 Task: Find connections with filter location Chelsea with filter topic #startupquoteswith filter profile language Potuguese with filter current company Forbes Advisor with filter school Sikkim Manipal University, Gangtok with filter industry IT System Testing and Evaluation with filter service category Content Strategy with filter keywords title Farm Worker
Action: Mouse moved to (470, 68)
Screenshot: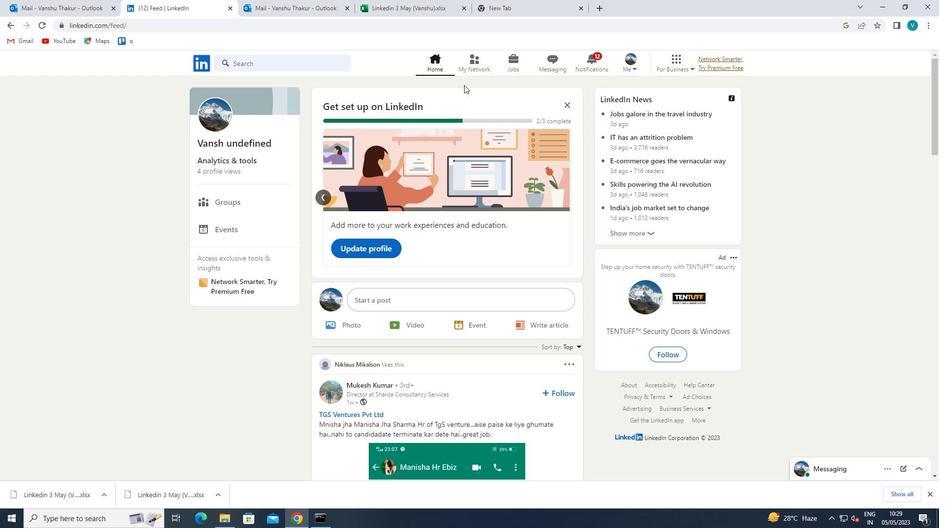 
Action: Mouse pressed left at (470, 68)
Screenshot: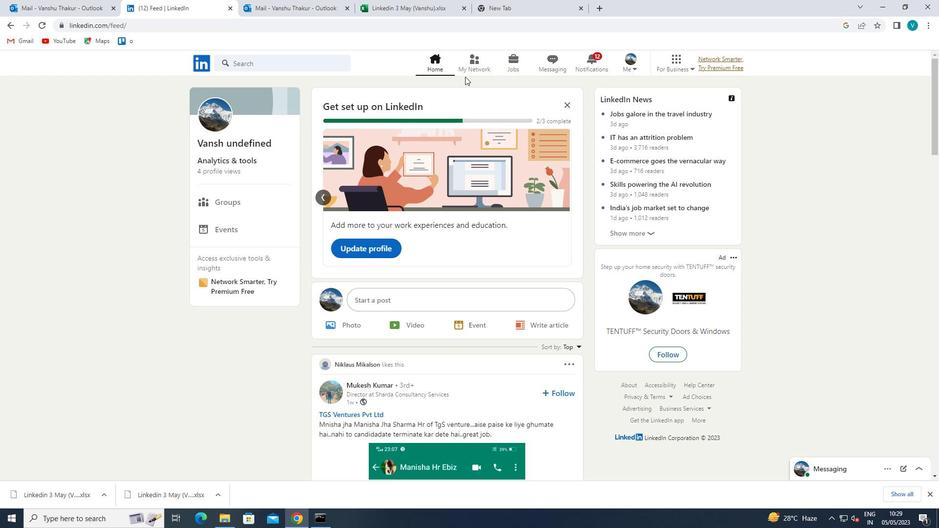 
Action: Mouse moved to (287, 117)
Screenshot: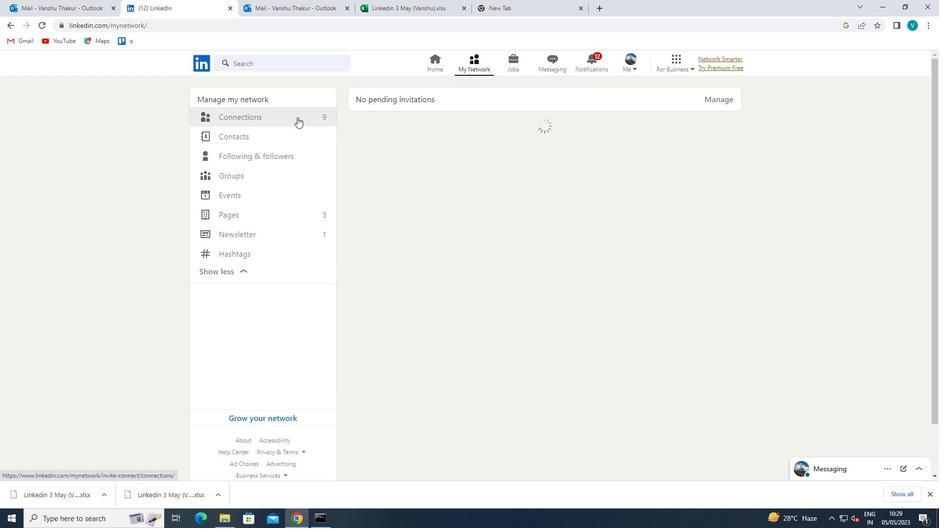
Action: Mouse pressed left at (287, 117)
Screenshot: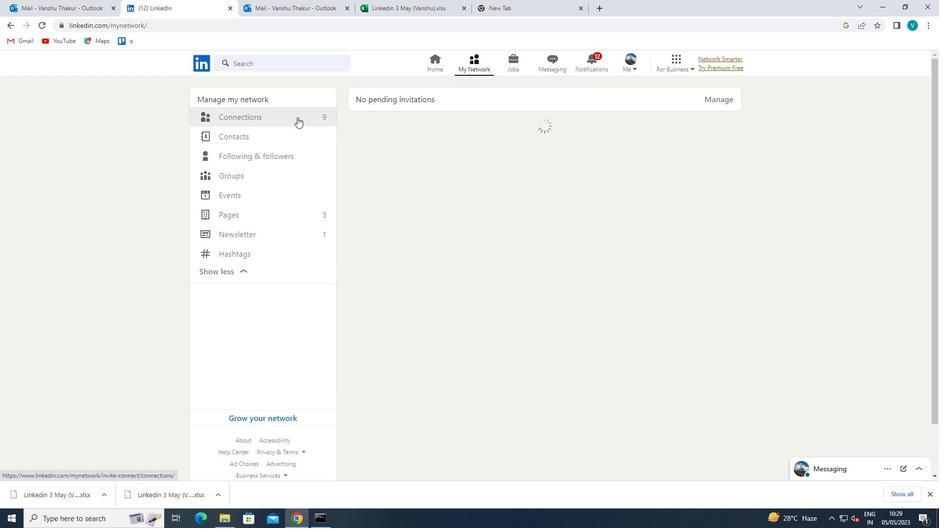 
Action: Mouse moved to (545, 116)
Screenshot: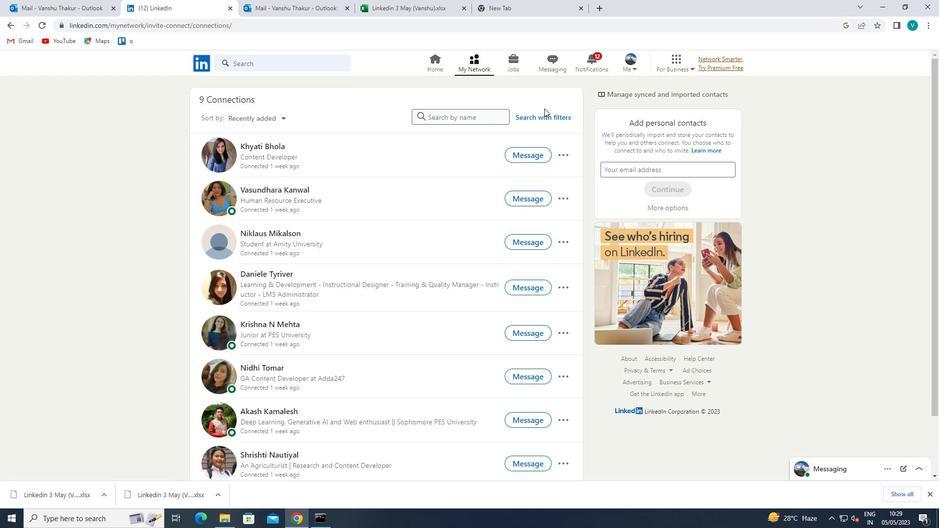 
Action: Mouse pressed left at (545, 116)
Screenshot: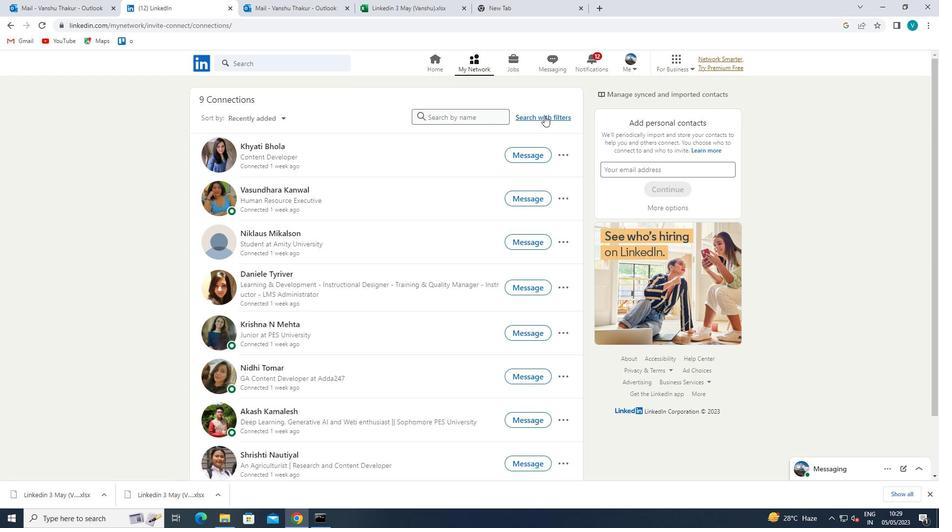 
Action: Mouse moved to (478, 89)
Screenshot: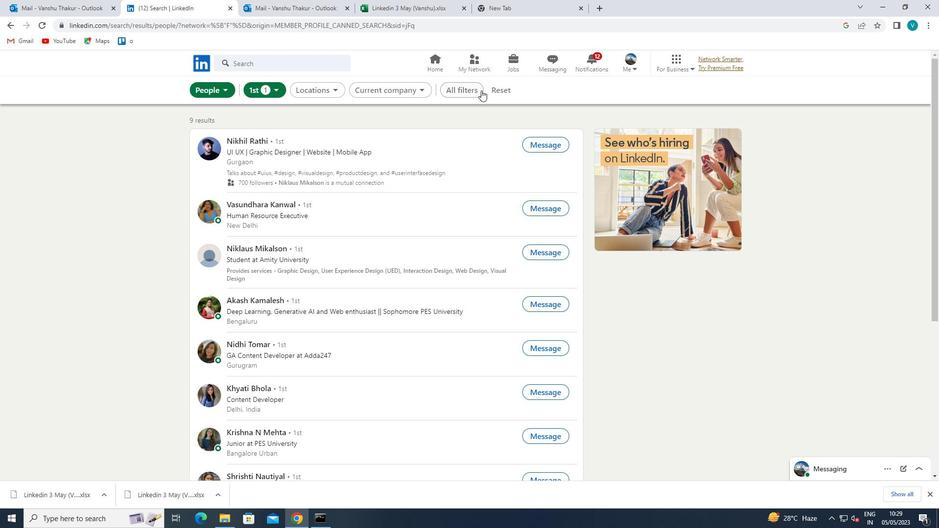 
Action: Mouse pressed left at (478, 89)
Screenshot: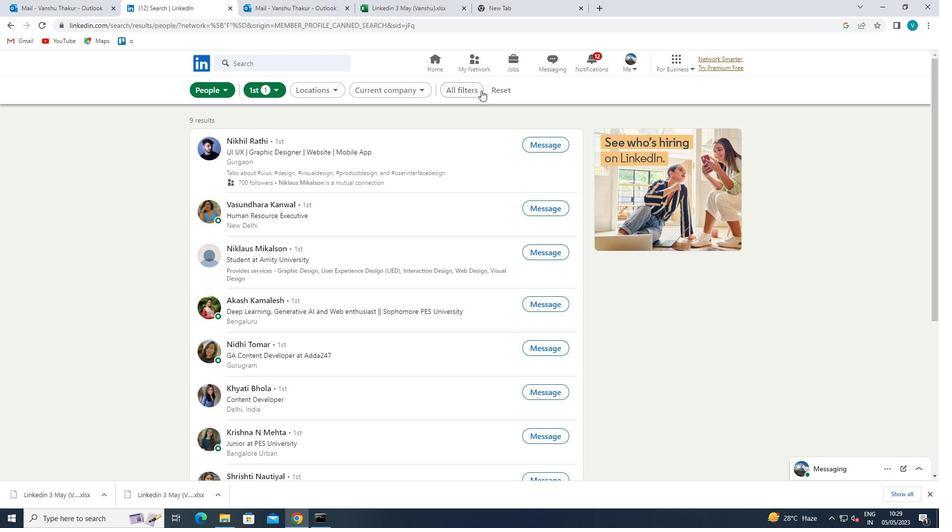 
Action: Mouse moved to (703, 171)
Screenshot: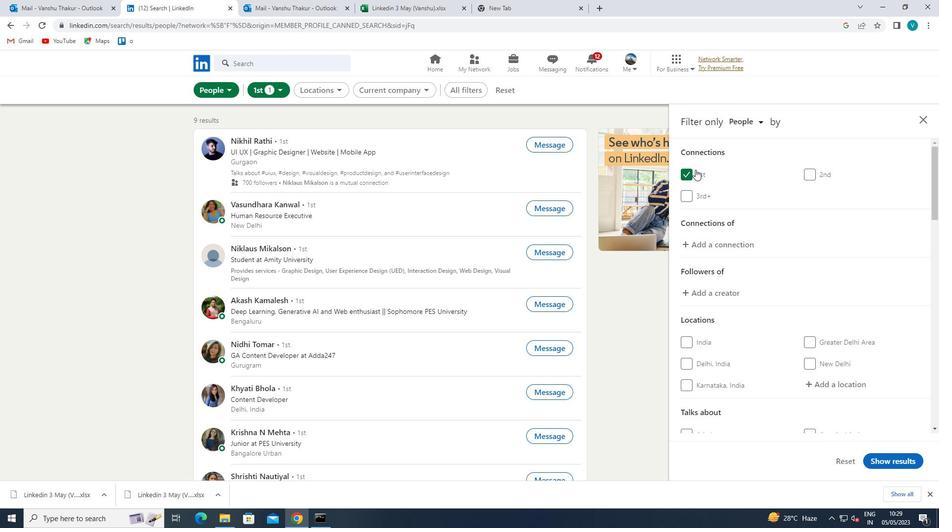 
Action: Mouse scrolled (703, 170) with delta (0, 0)
Screenshot: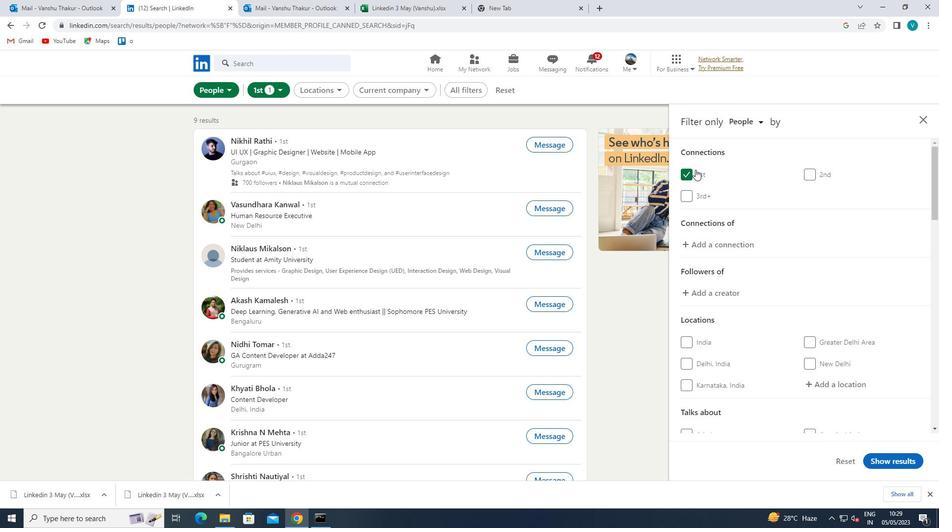 
Action: Mouse moved to (706, 172)
Screenshot: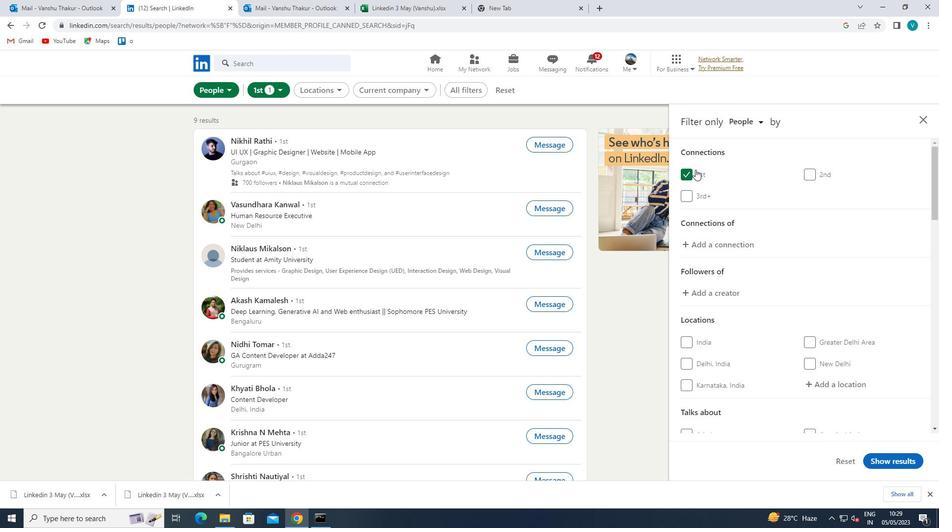 
Action: Mouse scrolled (706, 171) with delta (0, 0)
Screenshot: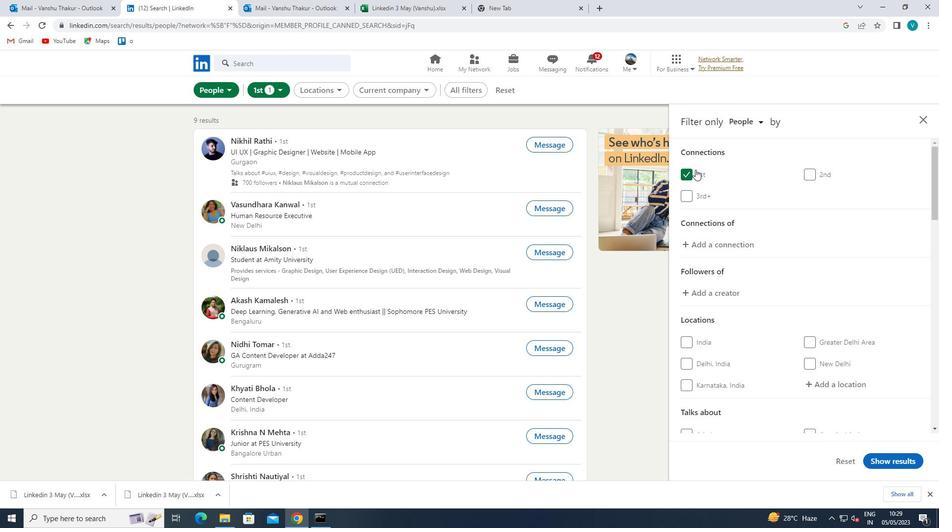 
Action: Mouse moved to (708, 173)
Screenshot: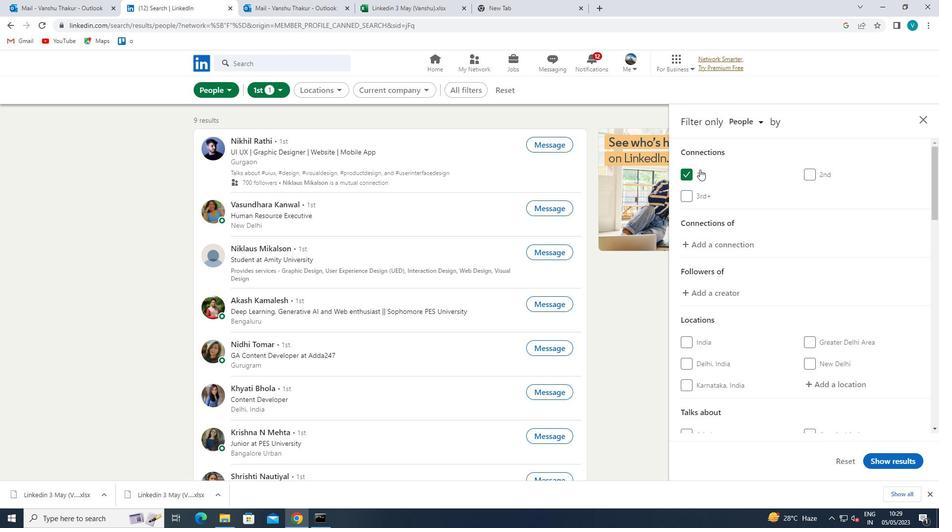 
Action: Mouse scrolled (708, 173) with delta (0, 0)
Screenshot: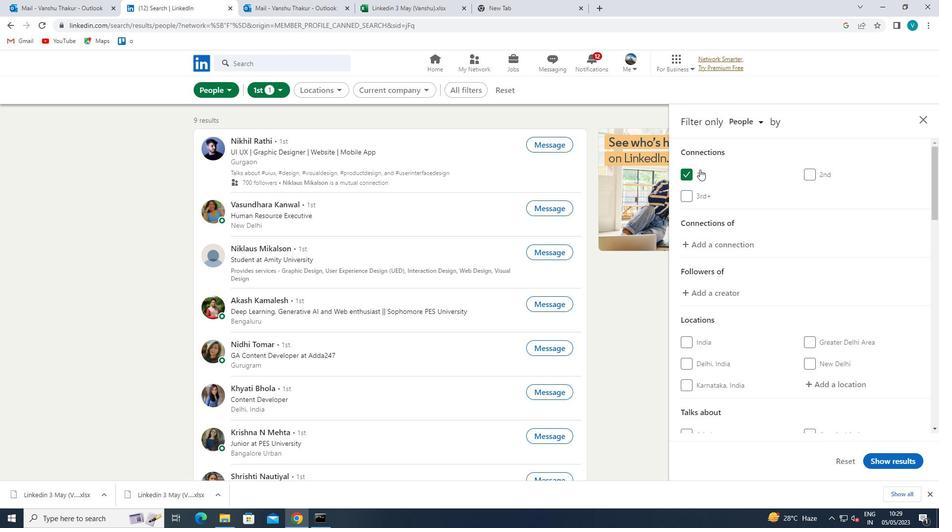 
Action: Mouse moved to (836, 241)
Screenshot: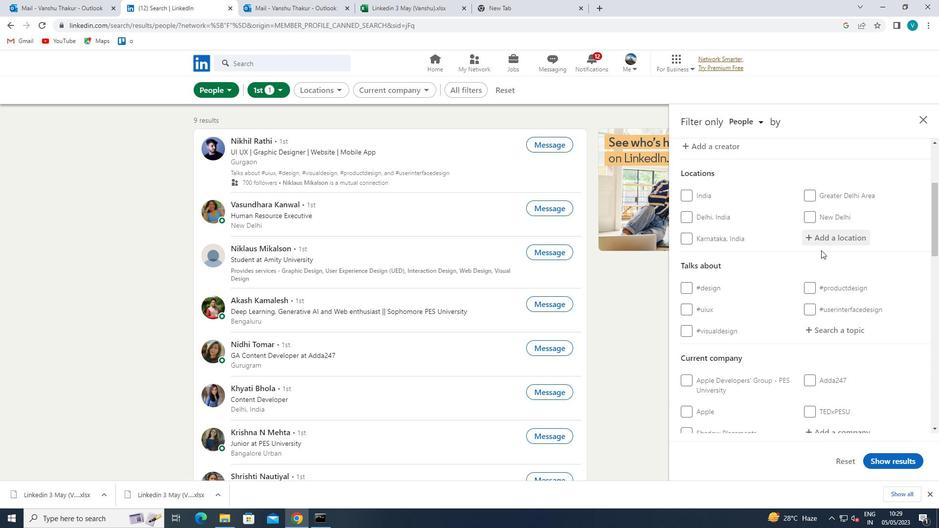 
Action: Mouse pressed left at (836, 241)
Screenshot: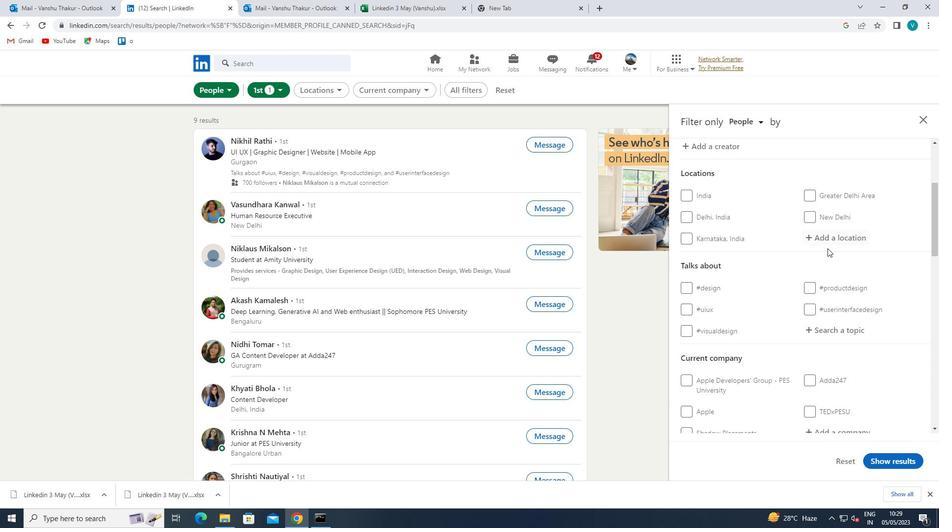 
Action: Mouse moved to (758, 192)
Screenshot: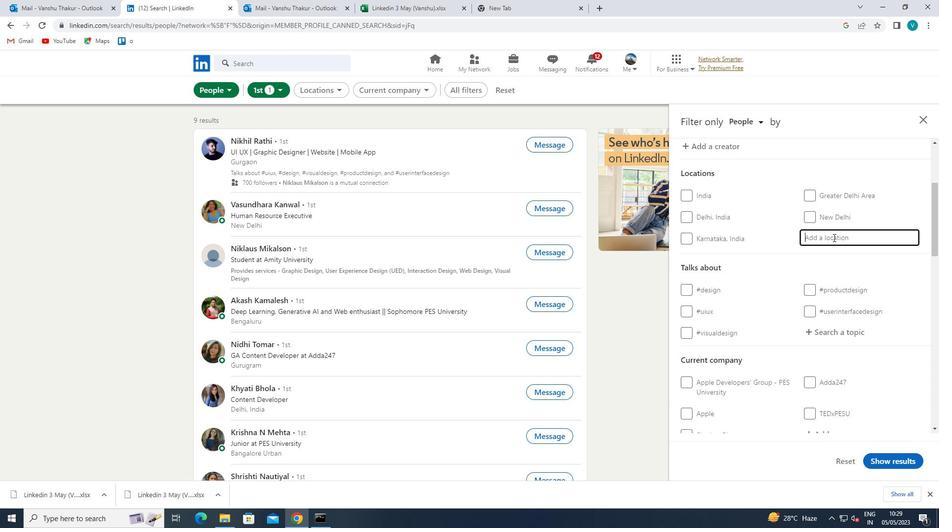 
Action: Key pressed <Key.shift>CHELSEA
Screenshot: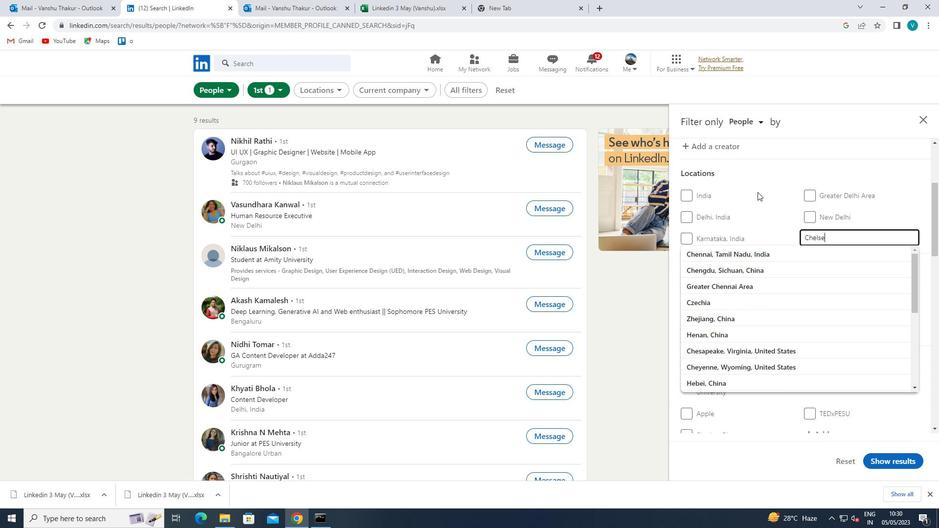 
Action: Mouse moved to (742, 249)
Screenshot: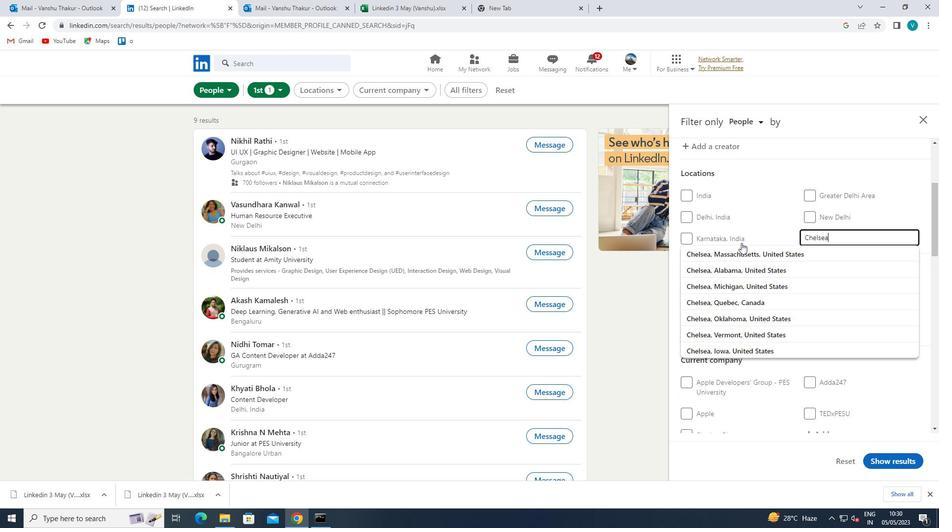 
Action: Mouse pressed left at (742, 249)
Screenshot: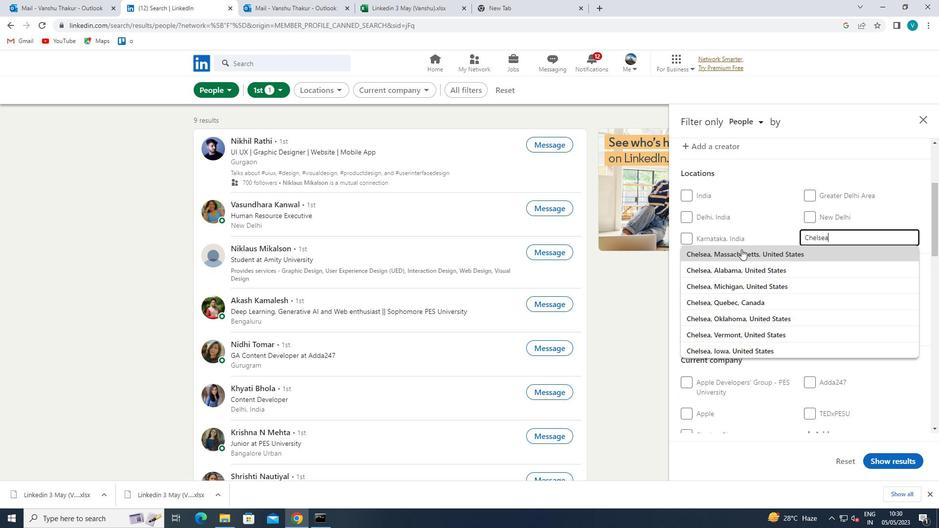 
Action: Mouse moved to (752, 241)
Screenshot: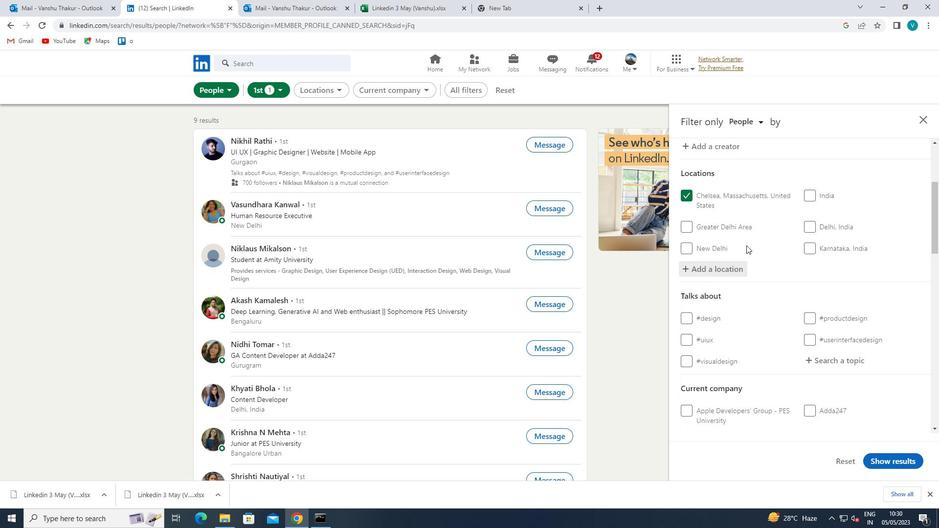 
Action: Mouse scrolled (752, 240) with delta (0, 0)
Screenshot: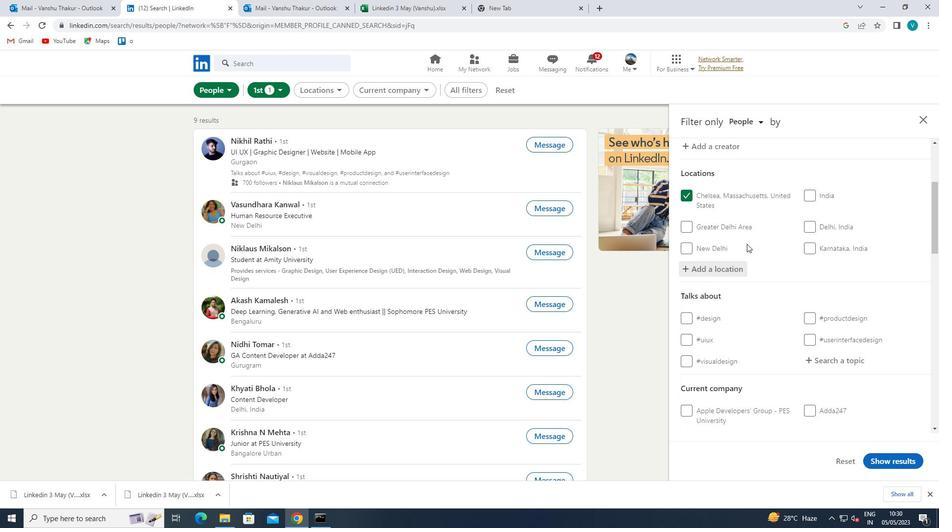 
Action: Mouse scrolled (752, 240) with delta (0, 0)
Screenshot: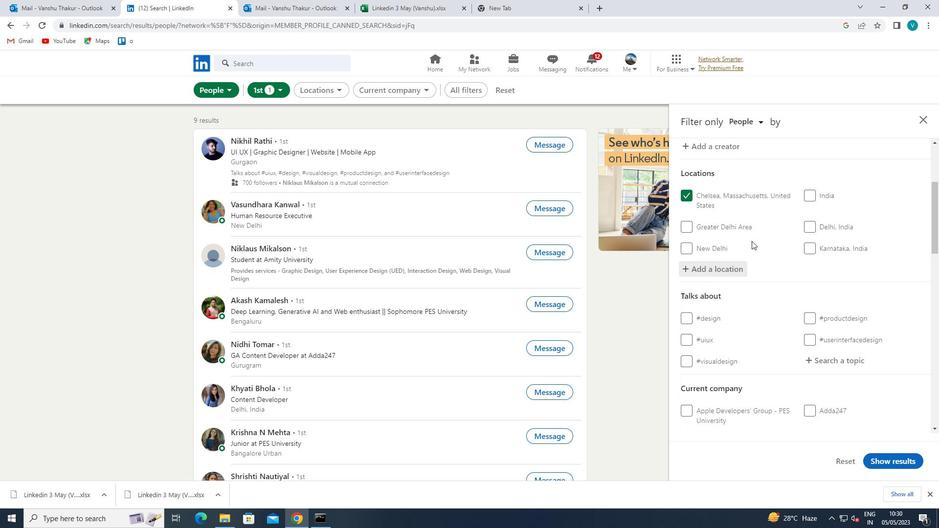 
Action: Mouse moved to (852, 264)
Screenshot: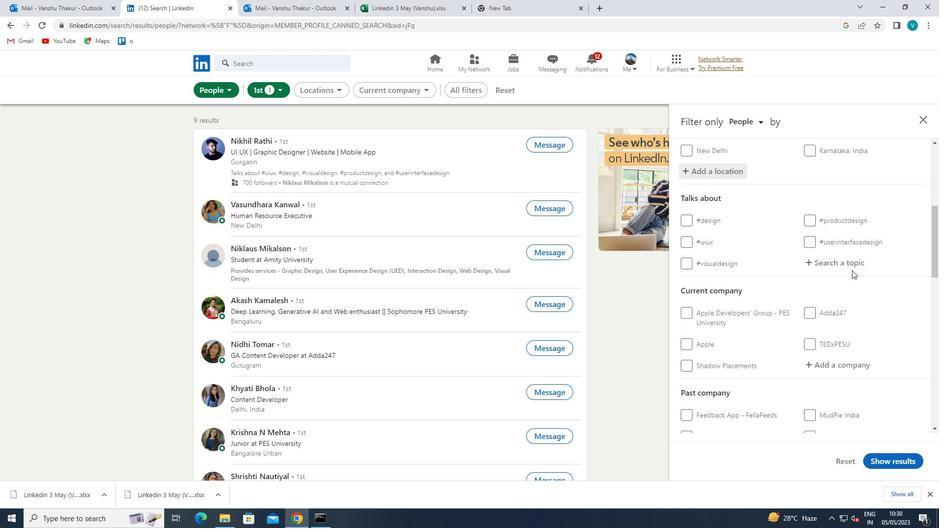 
Action: Mouse pressed left at (852, 264)
Screenshot: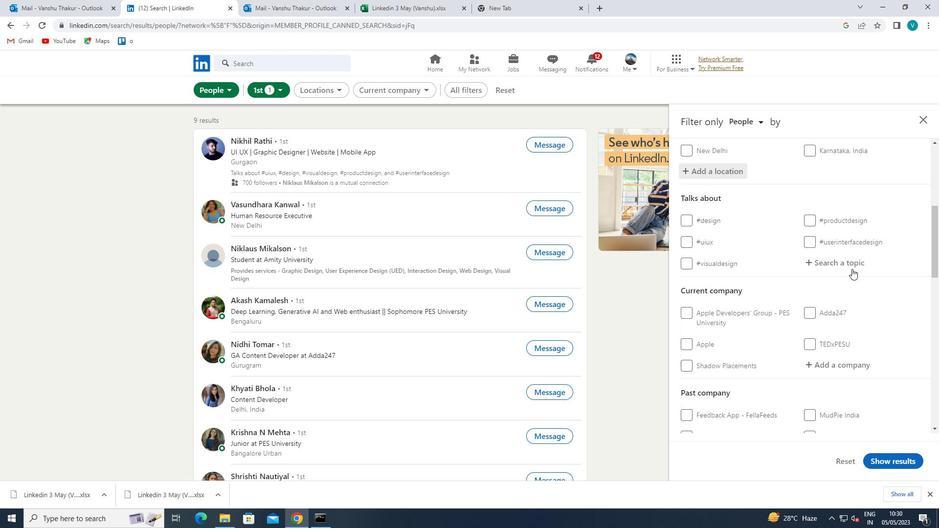 
Action: Key pressed STARTUPQUOTES
Screenshot: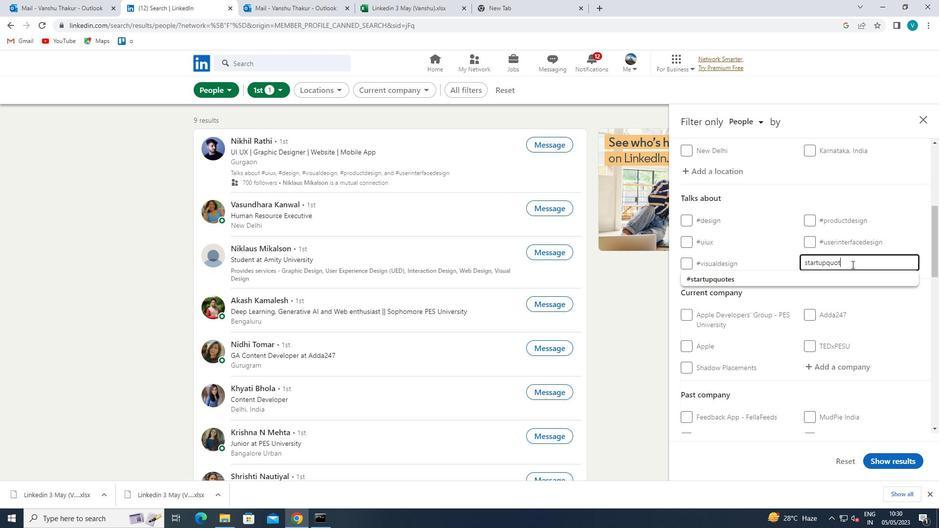 
Action: Mouse moved to (833, 276)
Screenshot: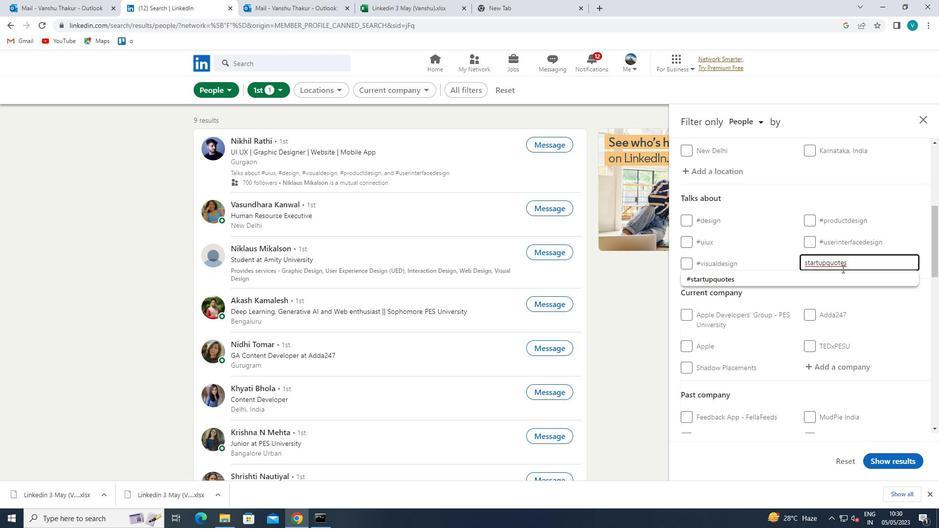 
Action: Mouse pressed left at (833, 276)
Screenshot: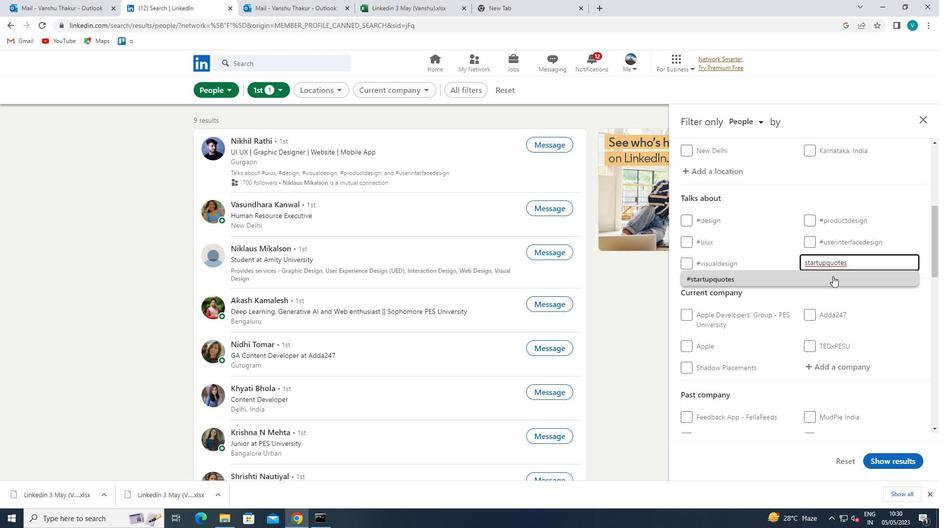 
Action: Mouse scrolled (833, 276) with delta (0, 0)
Screenshot: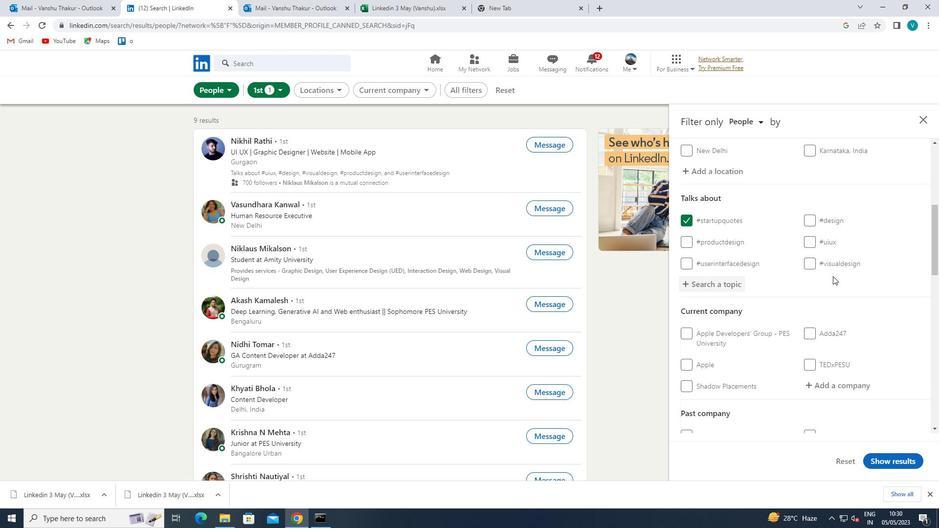 
Action: Mouse scrolled (833, 276) with delta (0, 0)
Screenshot: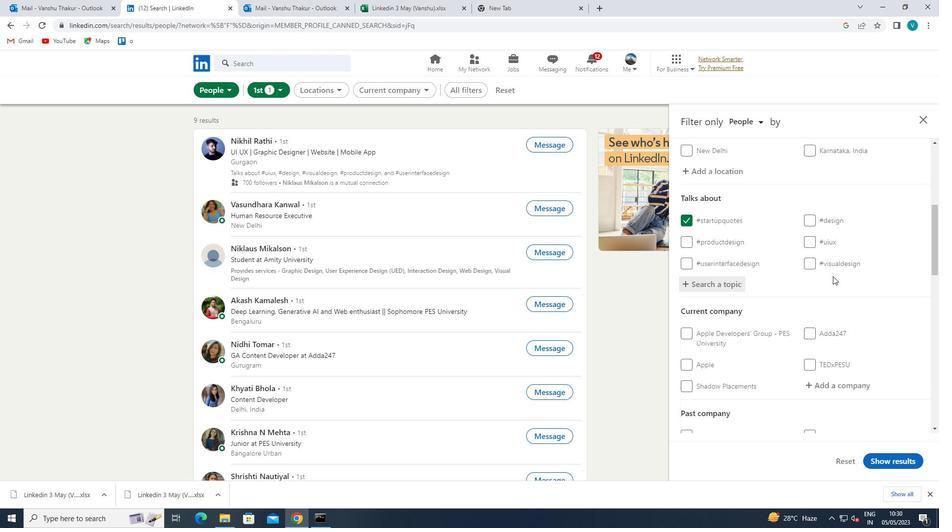 
Action: Mouse moved to (825, 282)
Screenshot: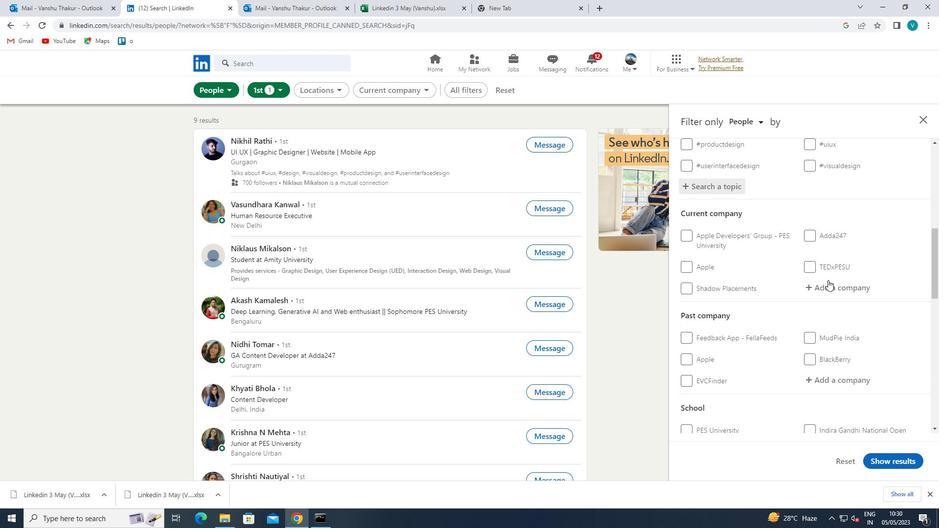 
Action: Mouse pressed left at (825, 282)
Screenshot: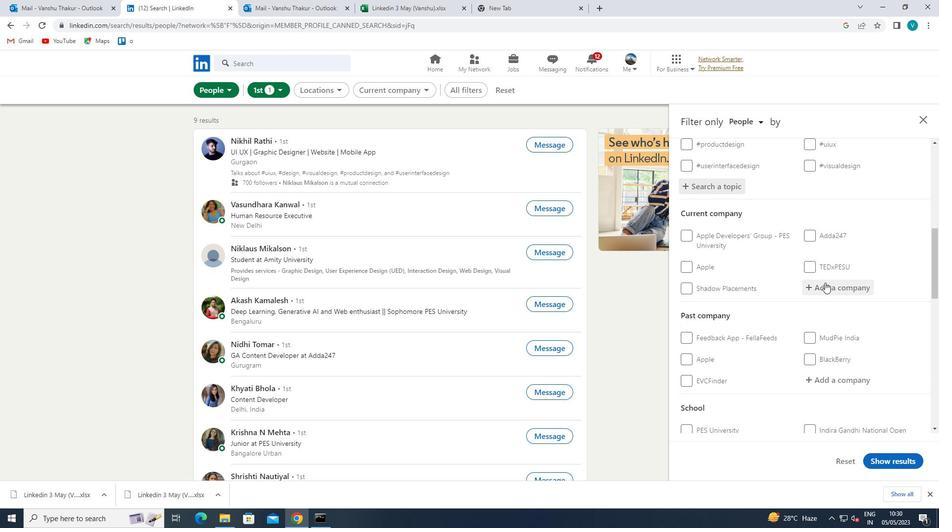 
Action: Mouse moved to (814, 290)
Screenshot: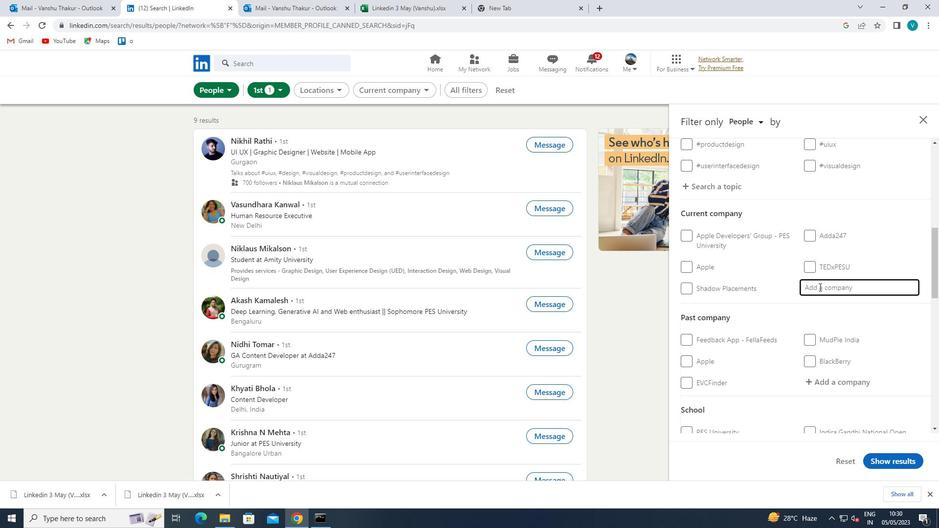 
Action: Key pressed <Key.shift>FORBES
Screenshot: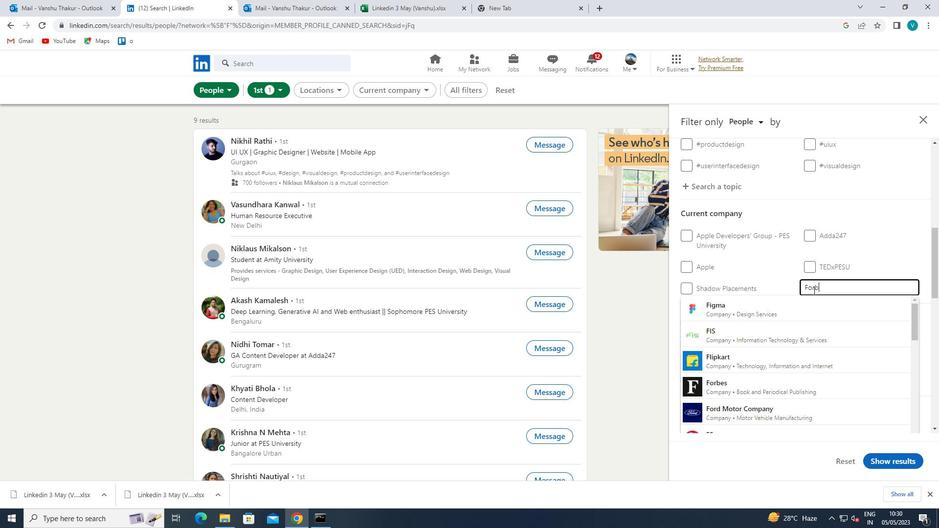 
Action: Mouse moved to (784, 357)
Screenshot: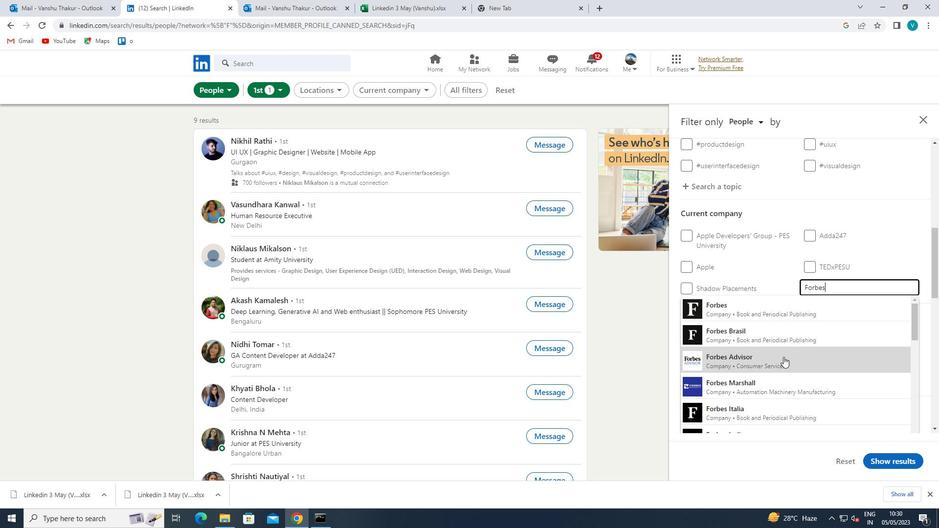 
Action: Mouse pressed left at (784, 357)
Screenshot: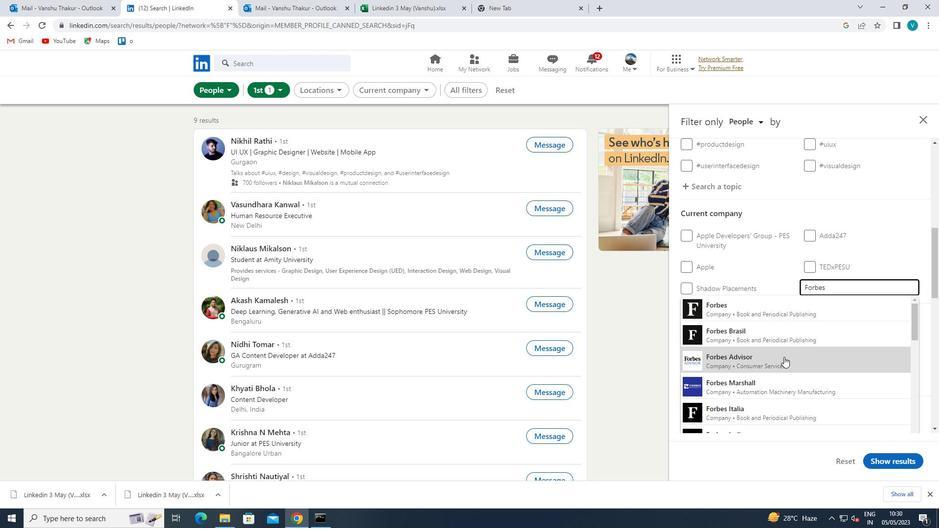 
Action: Mouse scrolled (784, 356) with delta (0, 0)
Screenshot: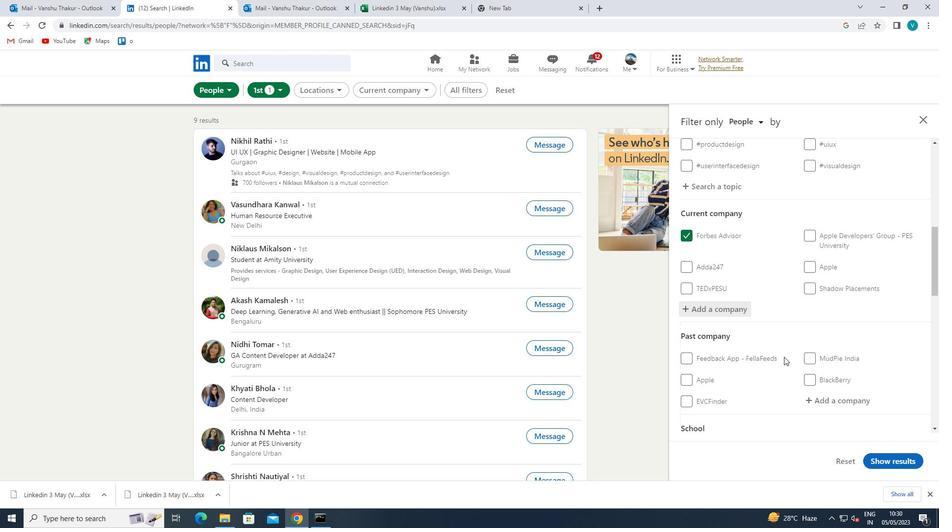 
Action: Mouse moved to (784, 357)
Screenshot: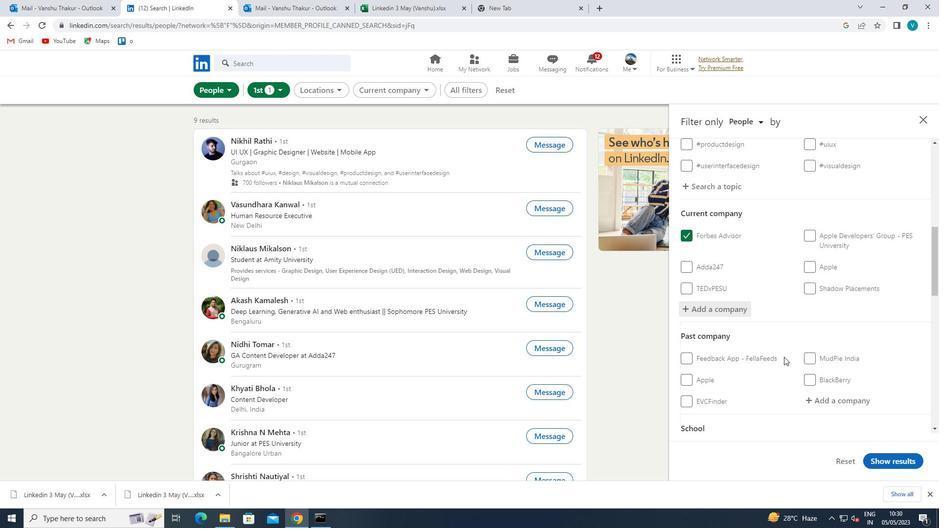 
Action: Mouse scrolled (784, 356) with delta (0, 0)
Screenshot: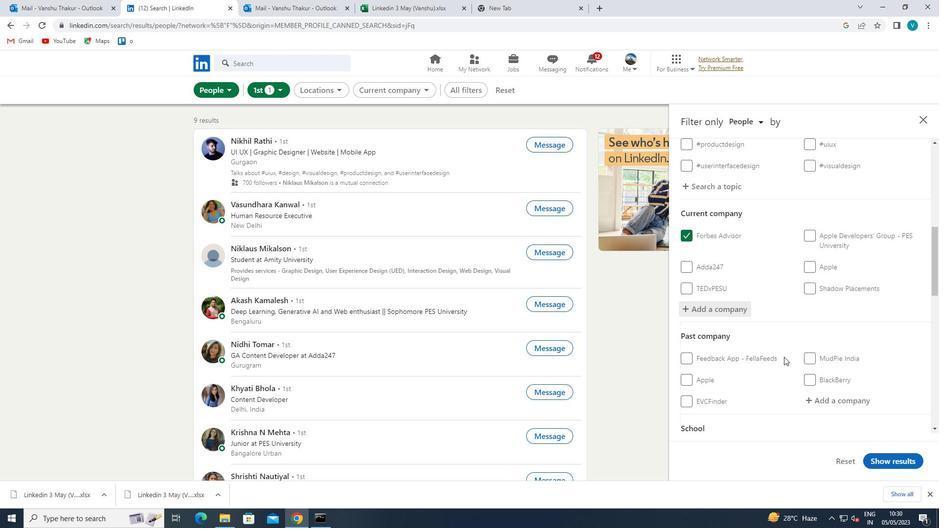 
Action: Mouse scrolled (784, 356) with delta (0, 0)
Screenshot: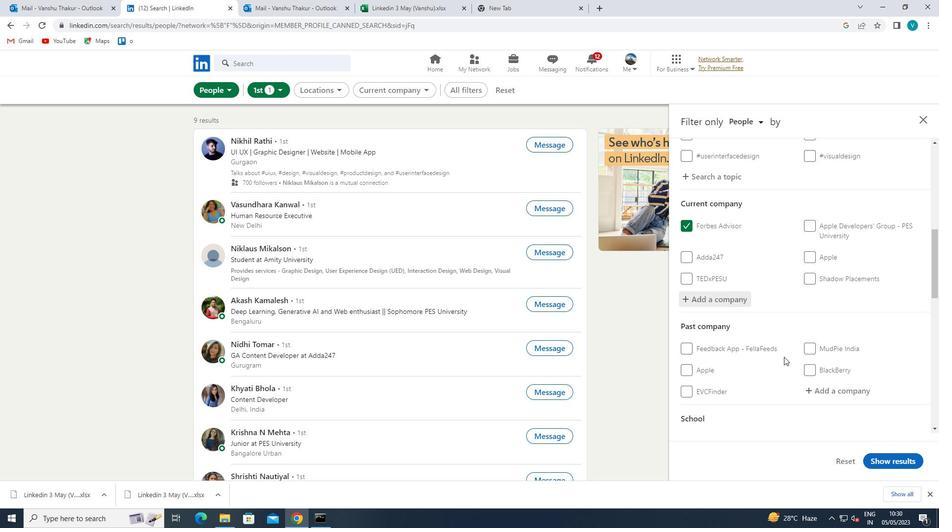 
Action: Mouse scrolled (784, 356) with delta (0, 0)
Screenshot: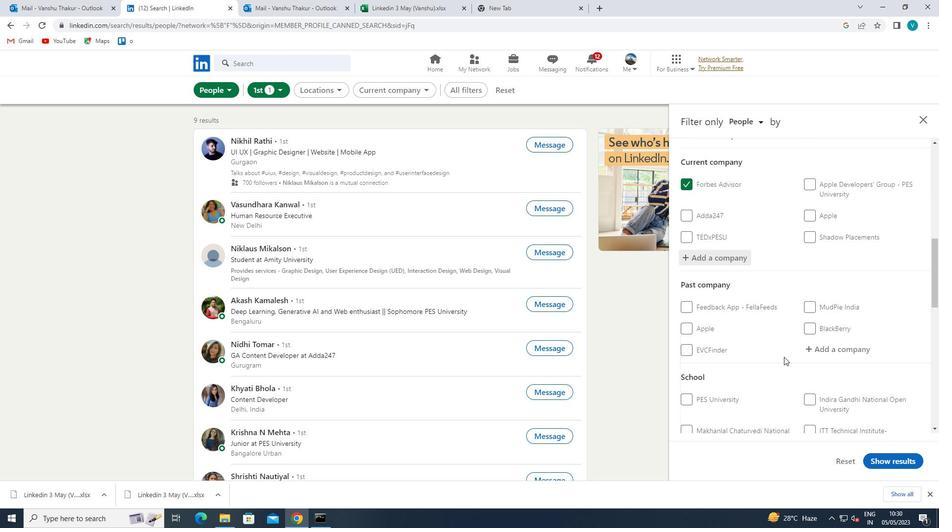 
Action: Mouse moved to (823, 330)
Screenshot: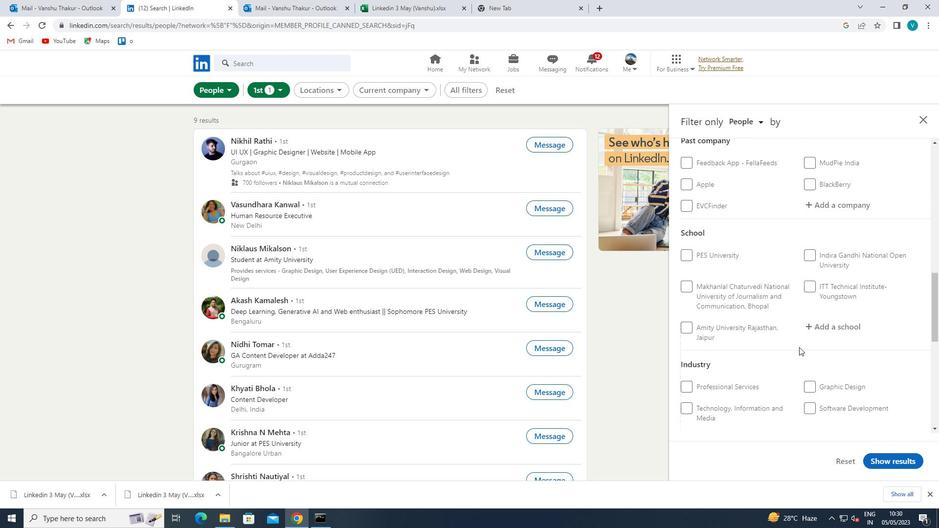 
Action: Mouse pressed left at (823, 330)
Screenshot: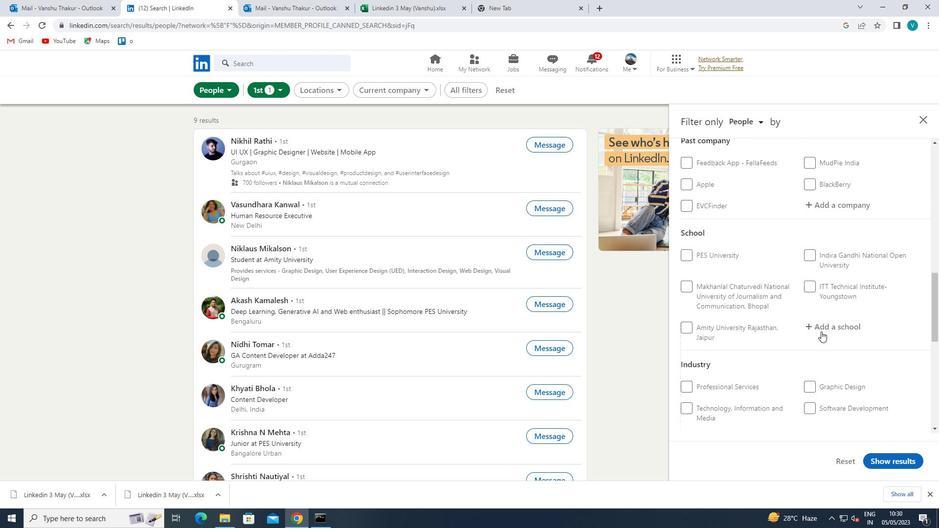 
Action: Mouse moved to (817, 334)
Screenshot: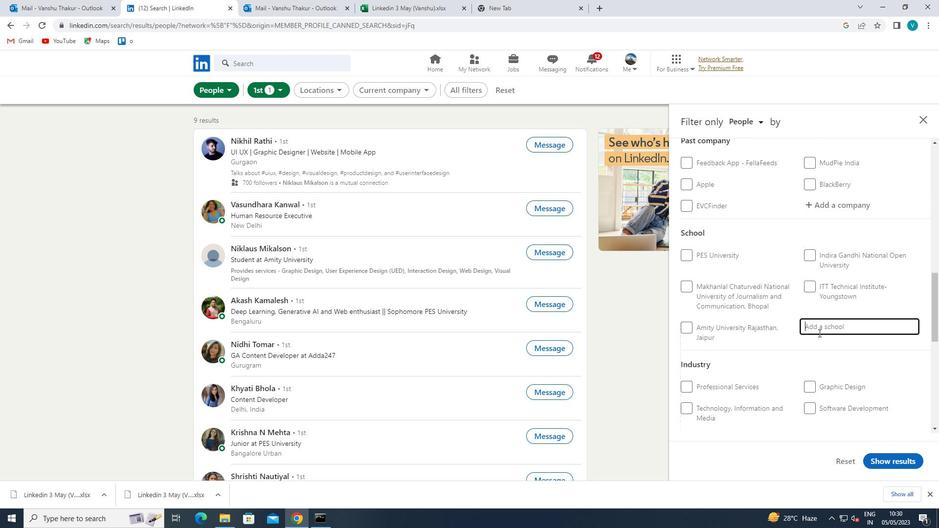 
Action: Key pressed <Key.shift>SIKKIM<Key.space><Key.shift>MANIPAL
Screenshot: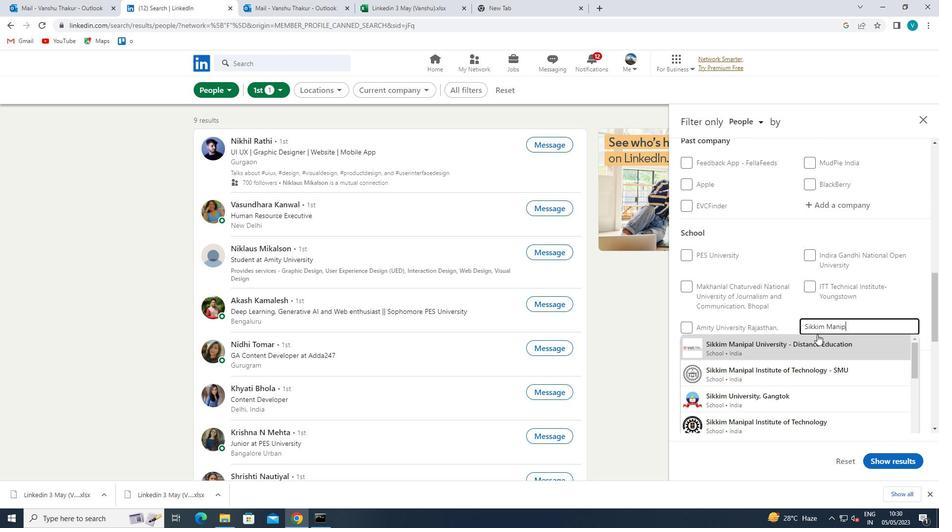 
Action: Mouse moved to (804, 319)
Screenshot: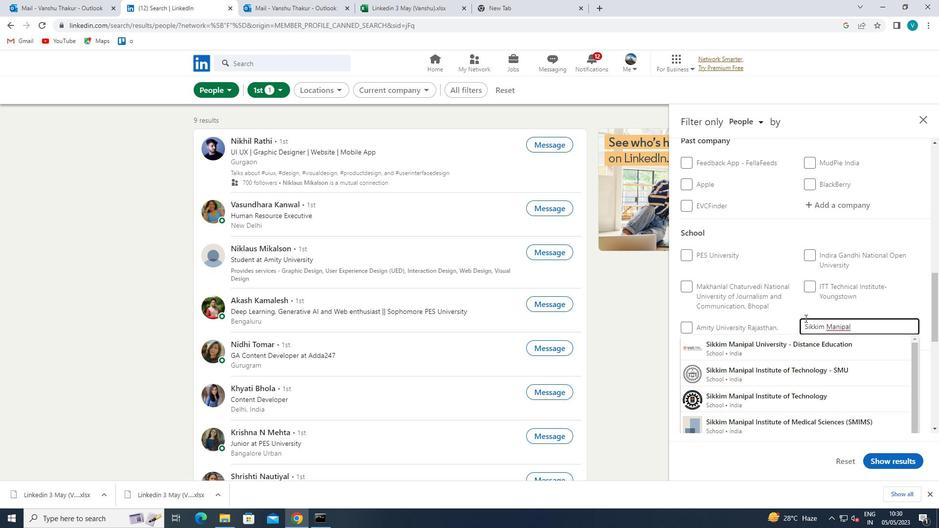 
Action: Key pressed <Key.space><Key.shift>UNIVERSITY,<Key.space><Key.shift>GANGTOK
Screenshot: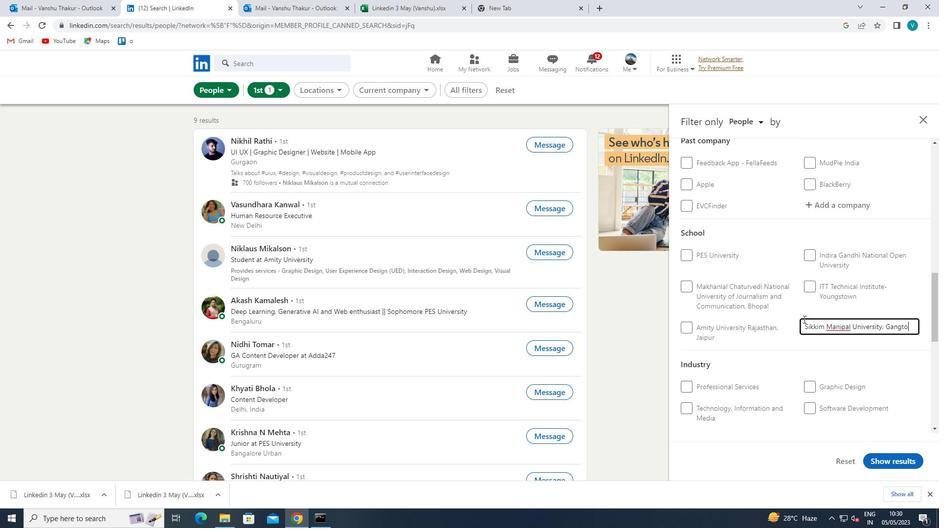 
Action: Mouse moved to (792, 334)
Screenshot: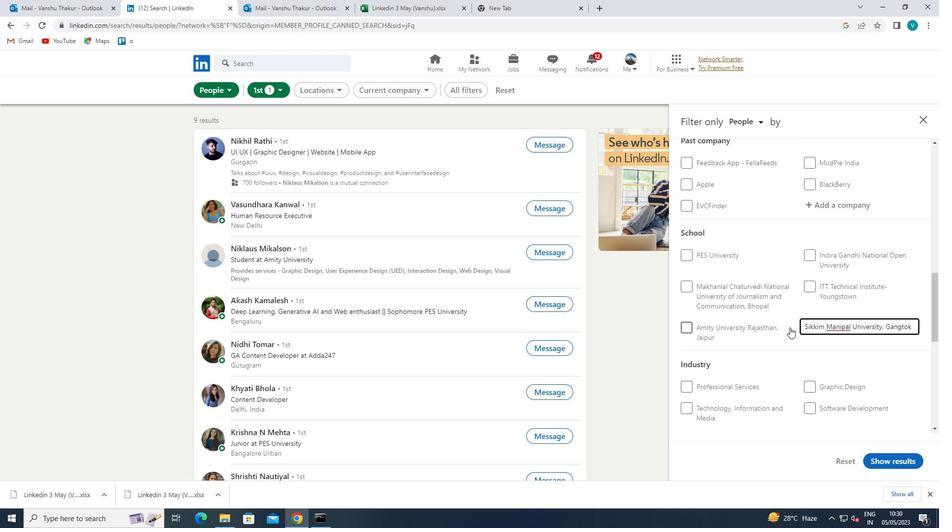 
Action: Mouse scrolled (792, 333) with delta (0, 0)
Screenshot: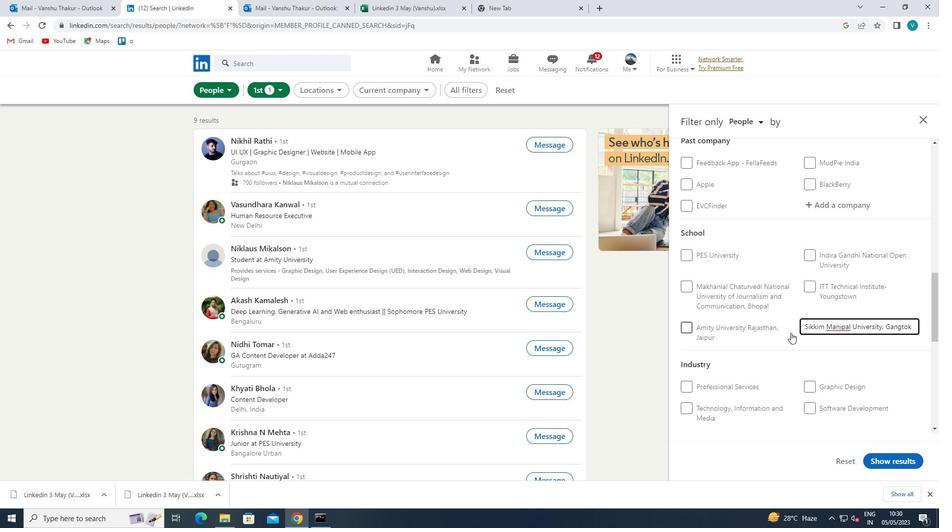 
Action: Mouse scrolled (792, 333) with delta (0, 0)
Screenshot: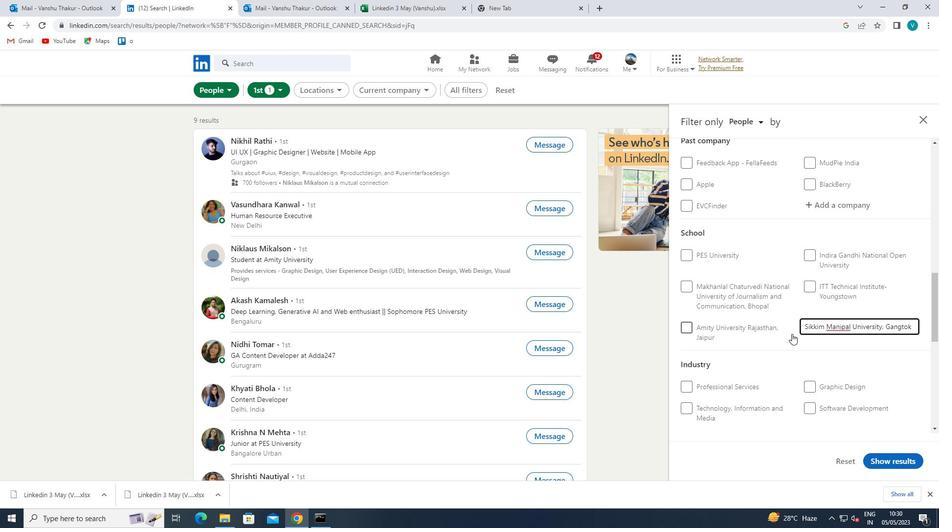 
Action: Mouse moved to (824, 266)
Screenshot: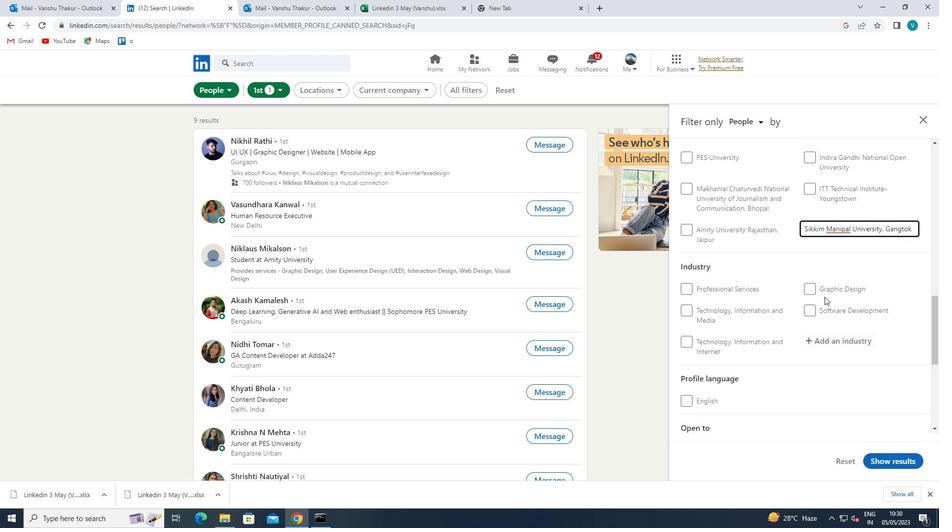 
Action: Mouse pressed left at (824, 266)
Screenshot: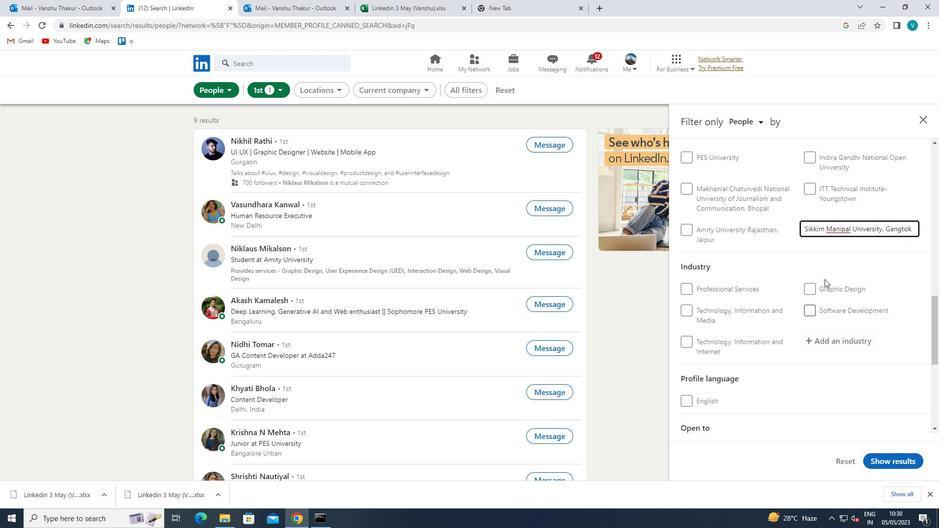 
Action: Mouse moved to (828, 336)
Screenshot: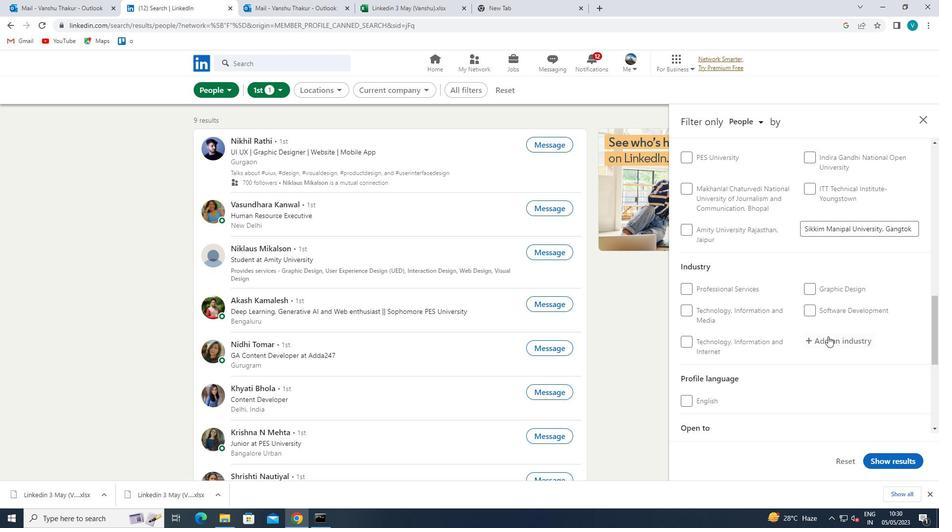 
Action: Mouse pressed left at (828, 336)
Screenshot: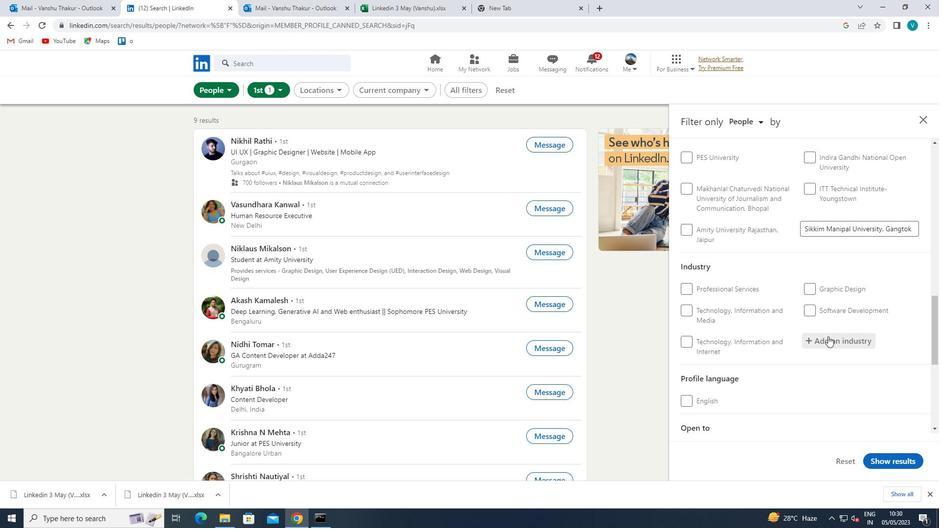 
Action: Mouse moved to (829, 337)
Screenshot: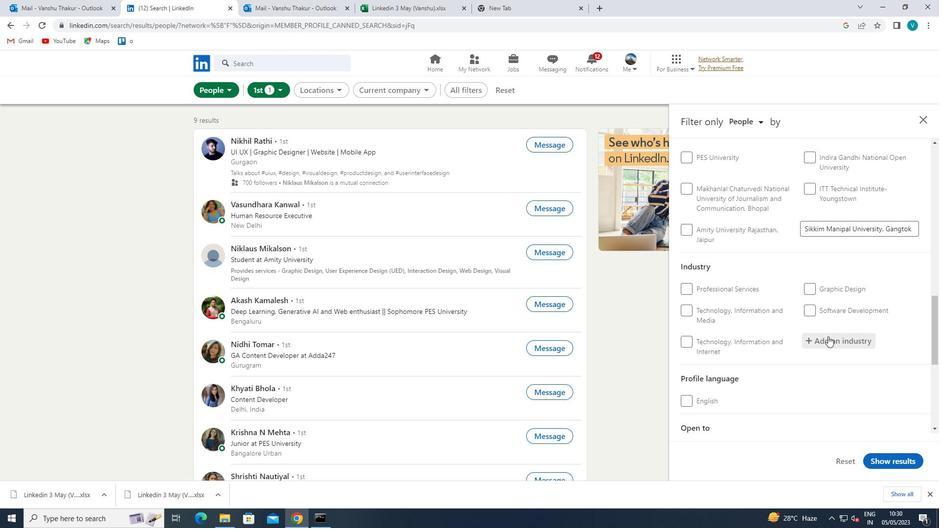 
Action: Key pressed <Key.shift>IT<Key.space><Key.shift><Key.shift><Key.shift><Key.shift><Key.shift><Key.shift><Key.shift><Key.shift><Key.shift><Key.shift><Key.shift><Key.shift><Key.shift><Key.shift><Key.shift><Key.shift>SYSTEM
Screenshot: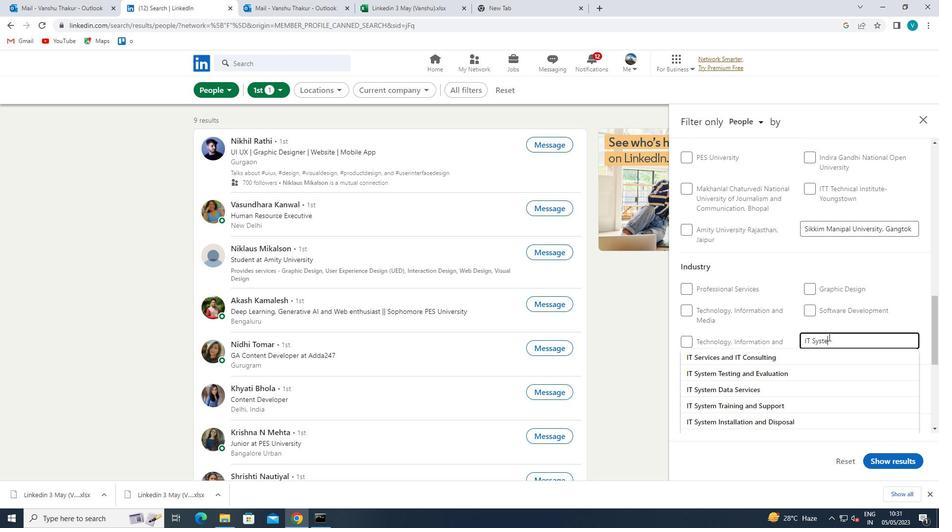 
Action: Mouse moved to (802, 361)
Screenshot: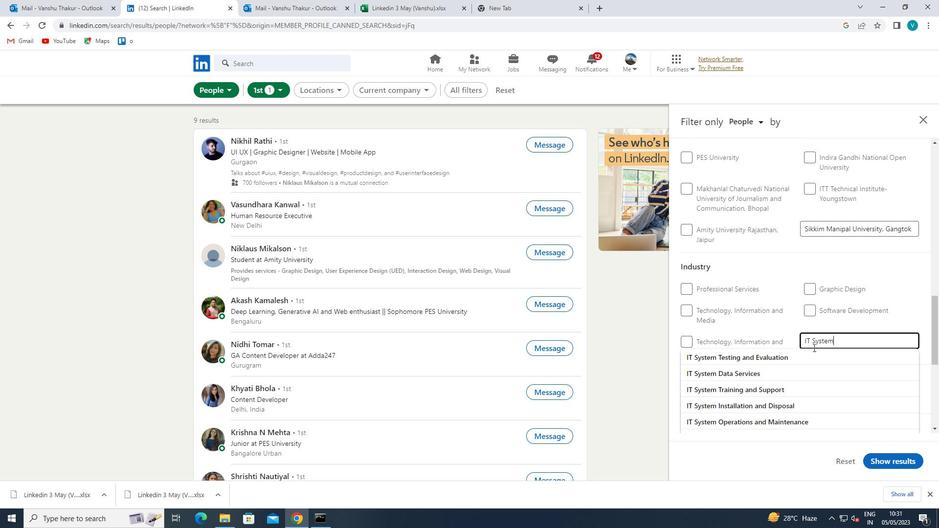 
Action: Mouse pressed left at (802, 361)
Screenshot: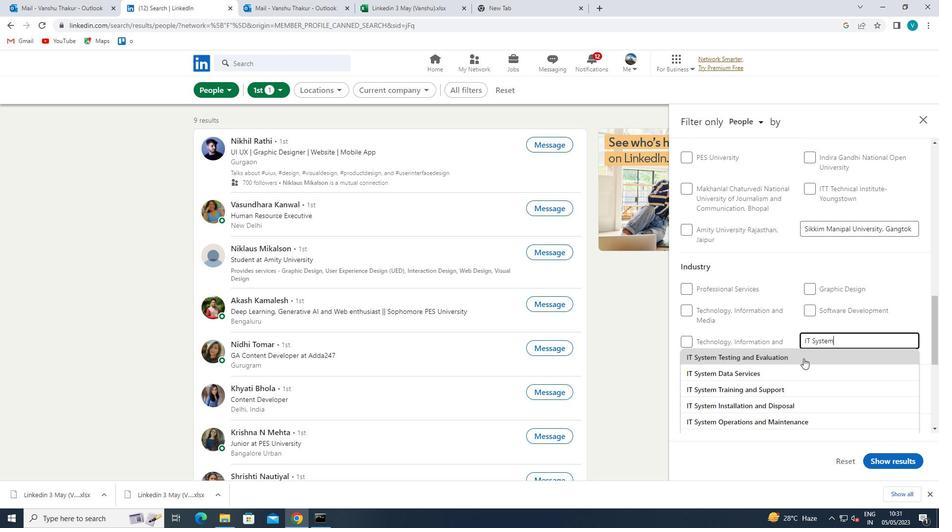 
Action: Mouse moved to (809, 358)
Screenshot: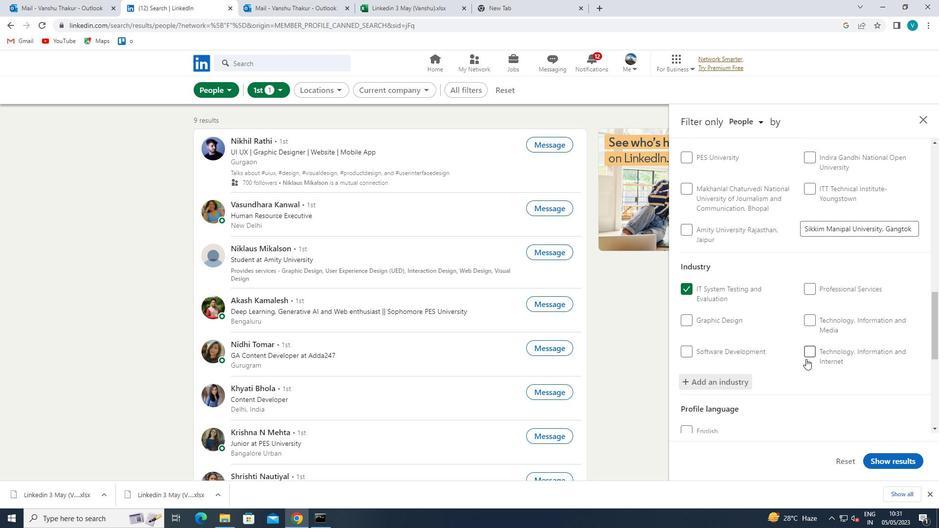 
Action: Mouse scrolled (809, 357) with delta (0, 0)
Screenshot: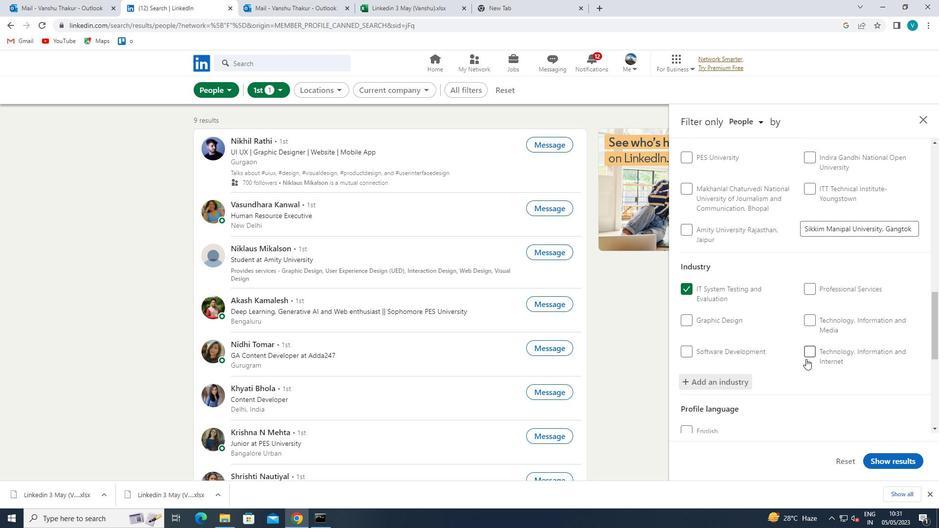 
Action: Mouse moved to (810, 357)
Screenshot: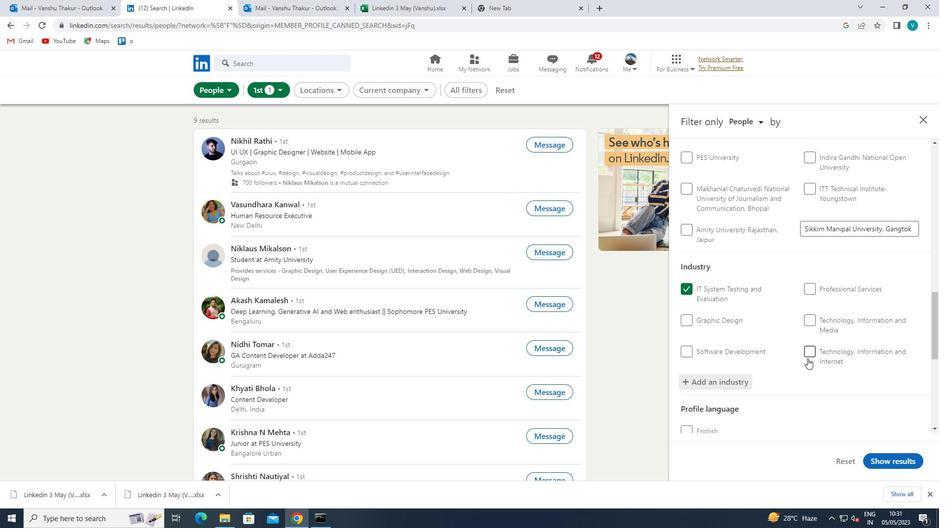 
Action: Mouse scrolled (810, 356) with delta (0, 0)
Screenshot: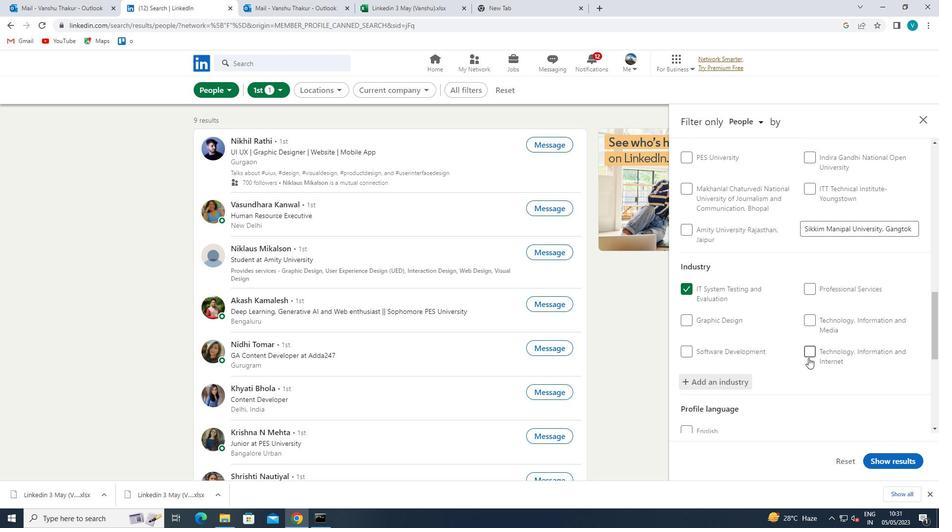 
Action: Mouse scrolled (810, 356) with delta (0, 0)
Screenshot: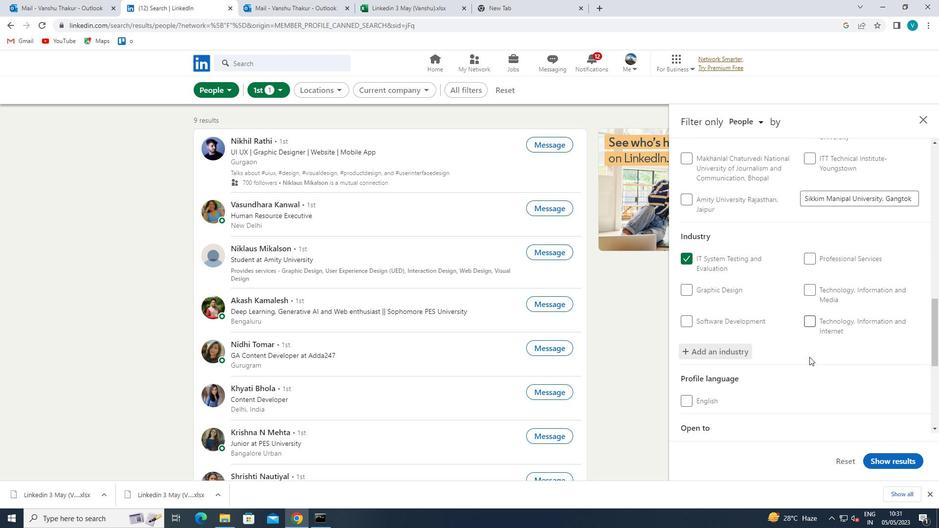 
Action: Mouse moved to (808, 359)
Screenshot: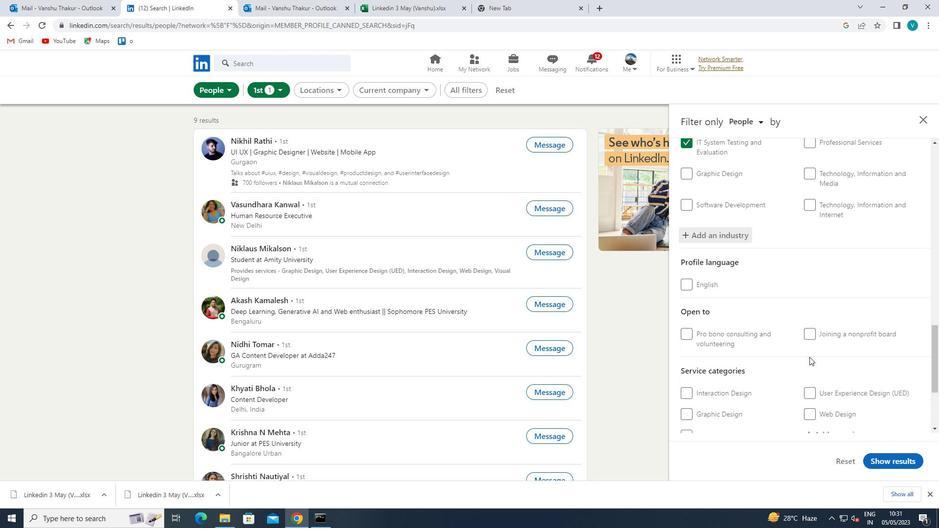
Action: Mouse scrolled (808, 358) with delta (0, 0)
Screenshot: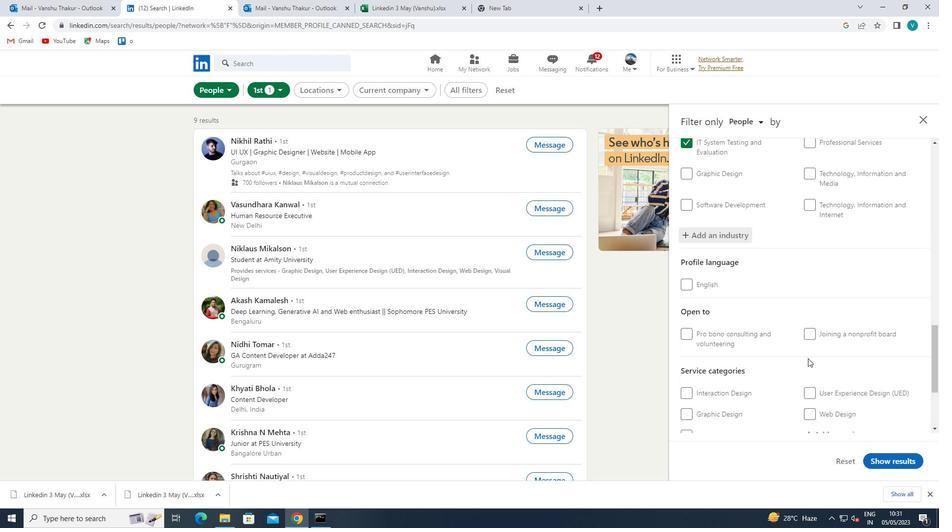 
Action: Mouse scrolled (808, 358) with delta (0, 0)
Screenshot: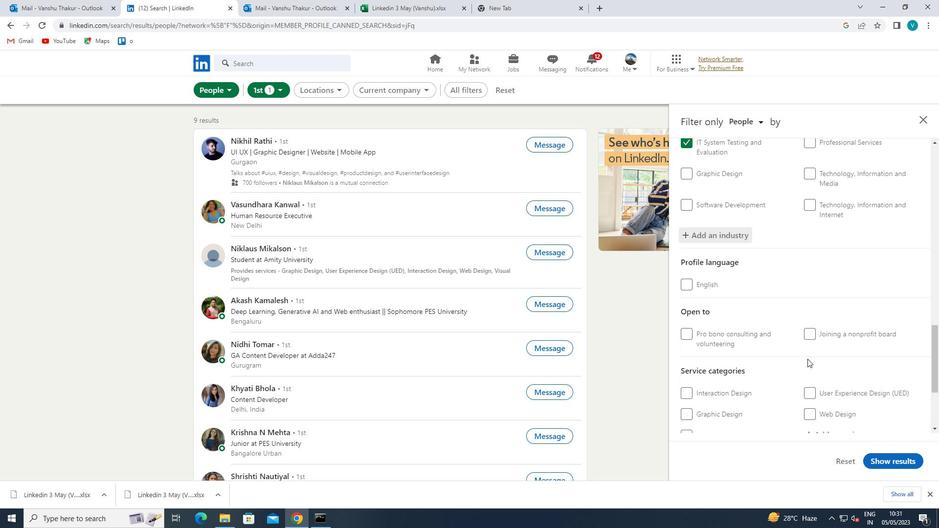
Action: Mouse moved to (838, 339)
Screenshot: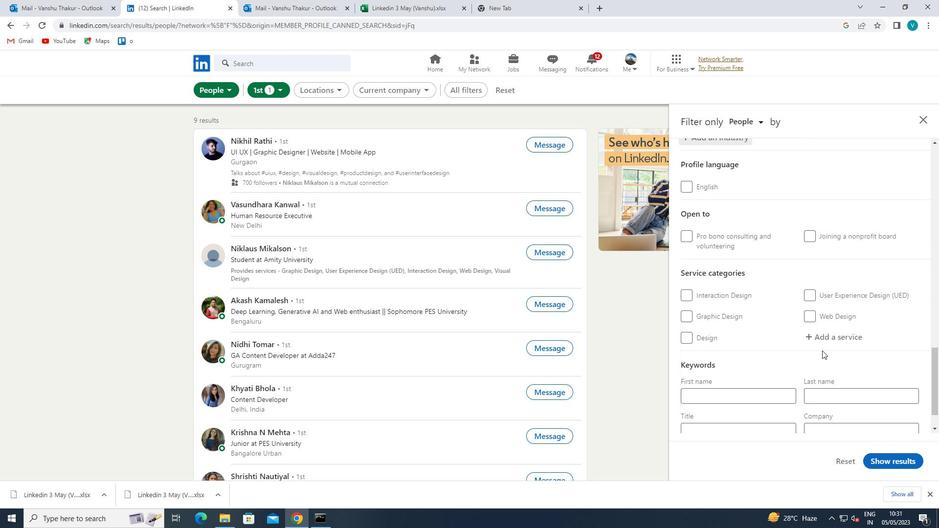 
Action: Mouse pressed left at (838, 339)
Screenshot: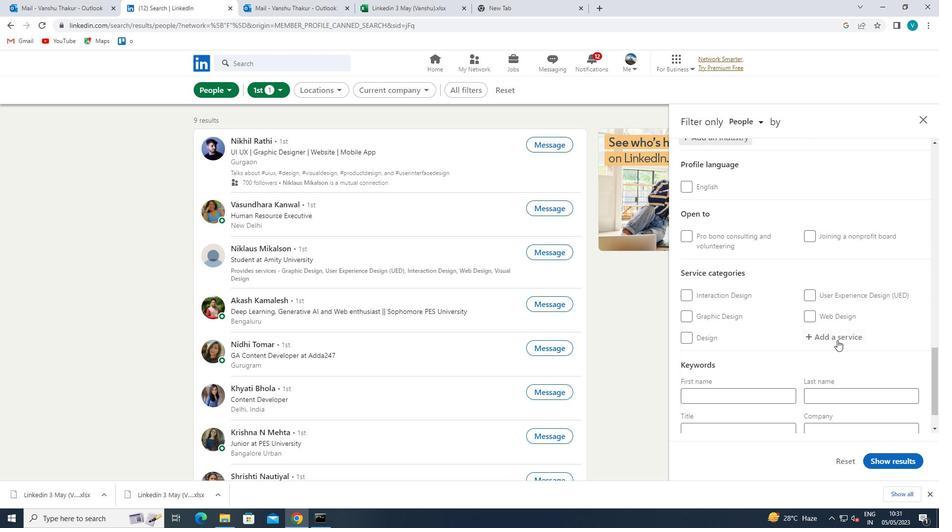 
Action: Mouse moved to (836, 340)
Screenshot: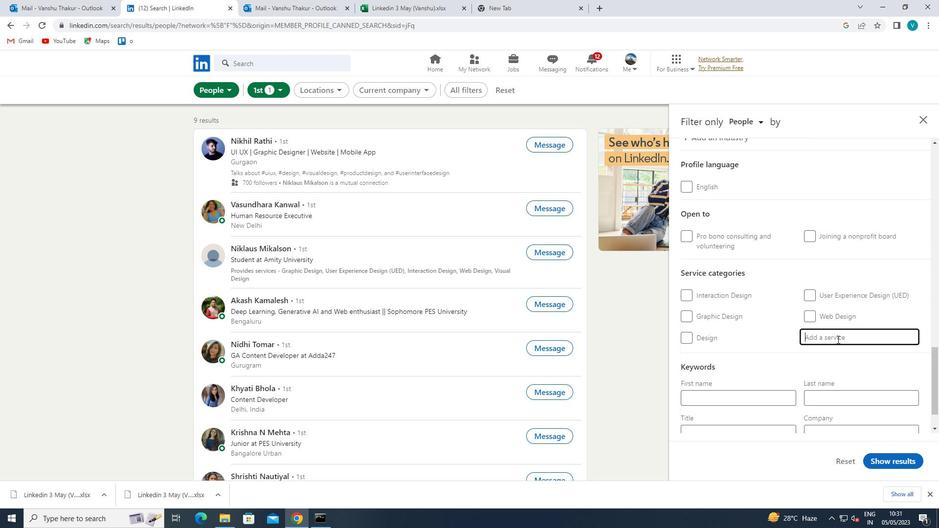 
Action: Key pressed <Key.shift>CONTENT
Screenshot: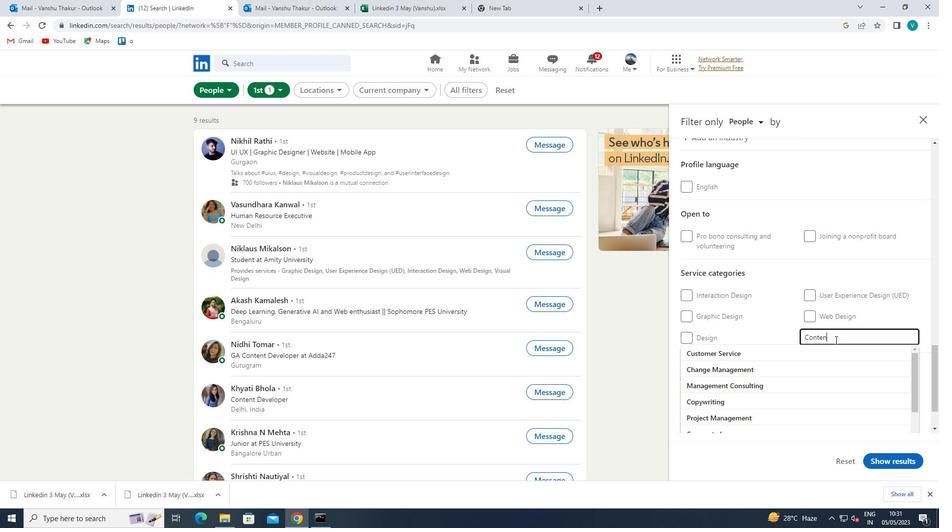 
Action: Mouse moved to (816, 352)
Screenshot: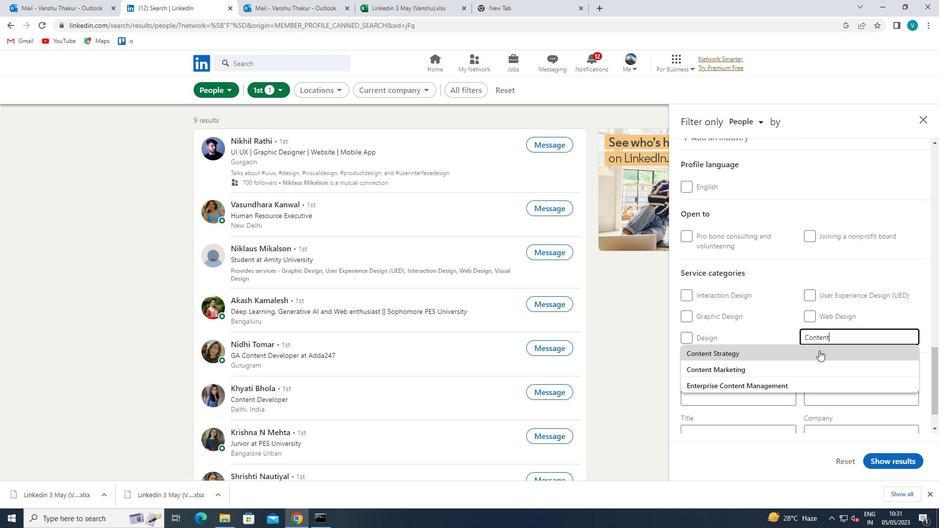
Action: Mouse pressed left at (816, 352)
Screenshot: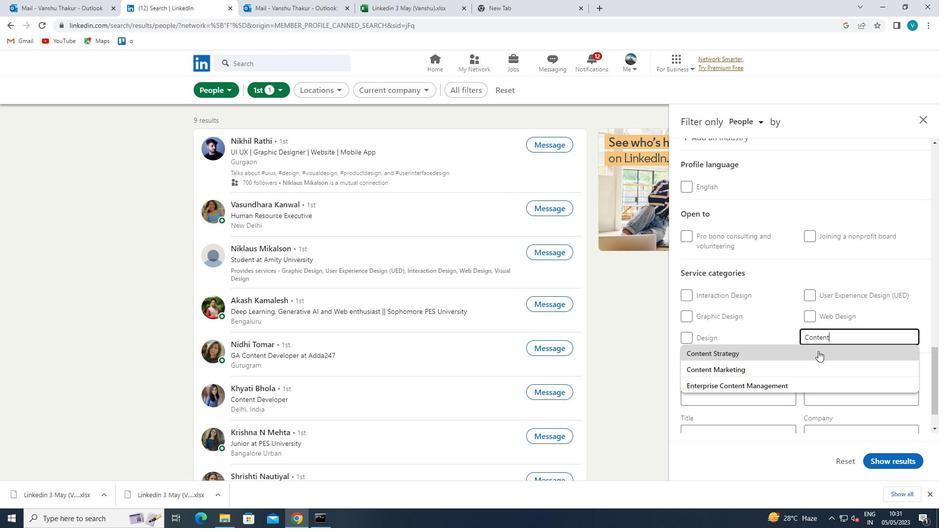 
Action: Mouse scrolled (816, 352) with delta (0, 0)
Screenshot: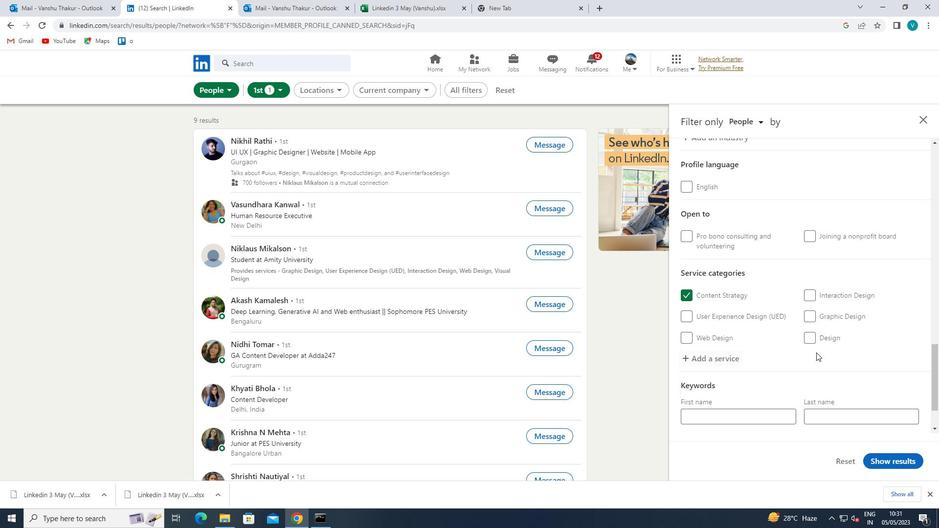 
Action: Mouse scrolled (816, 352) with delta (0, 0)
Screenshot: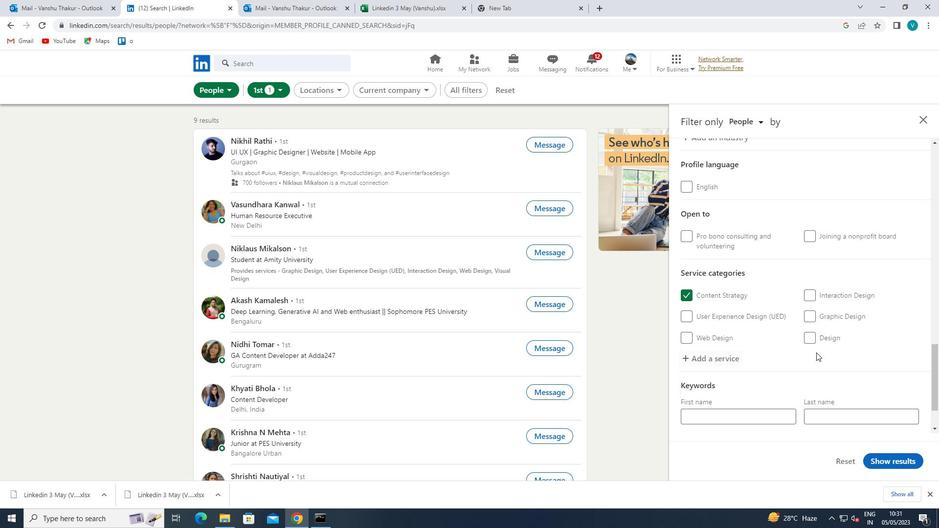 
Action: Mouse scrolled (816, 352) with delta (0, 0)
Screenshot: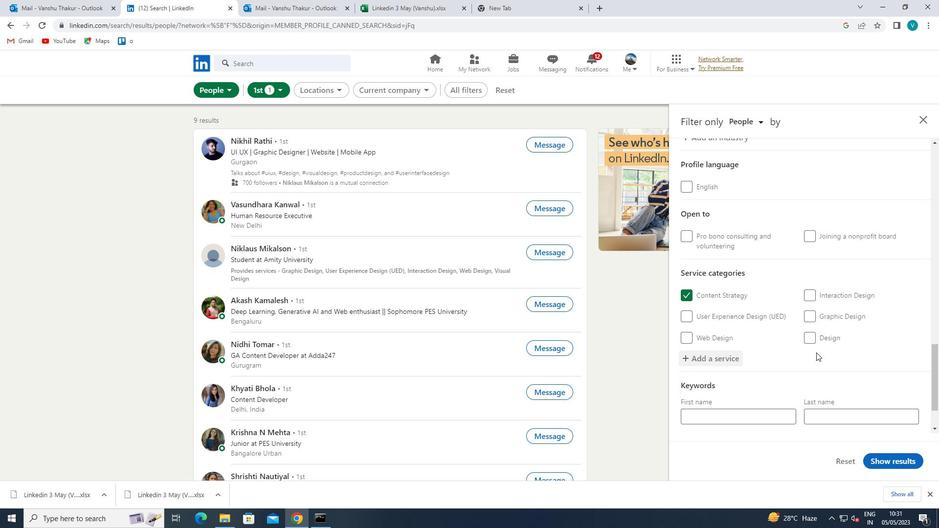 
Action: Mouse moved to (769, 392)
Screenshot: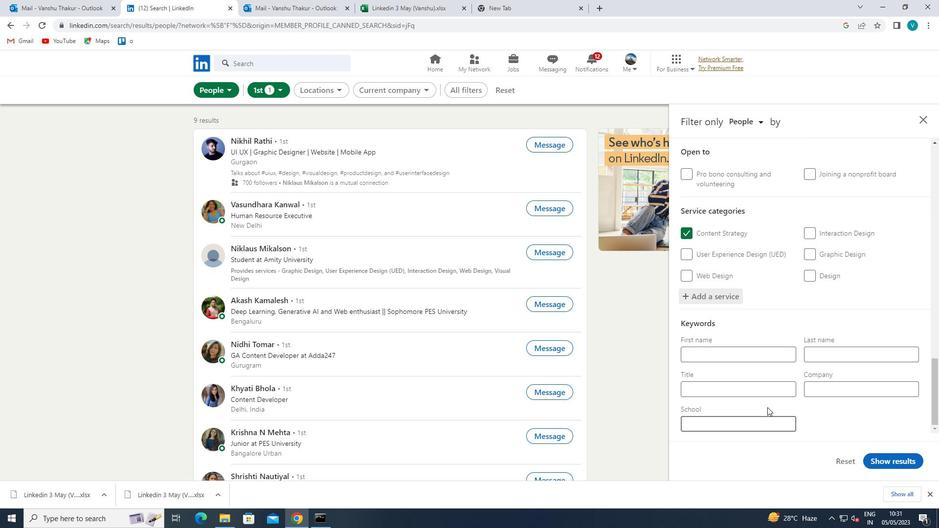 
Action: Mouse pressed left at (769, 392)
Screenshot: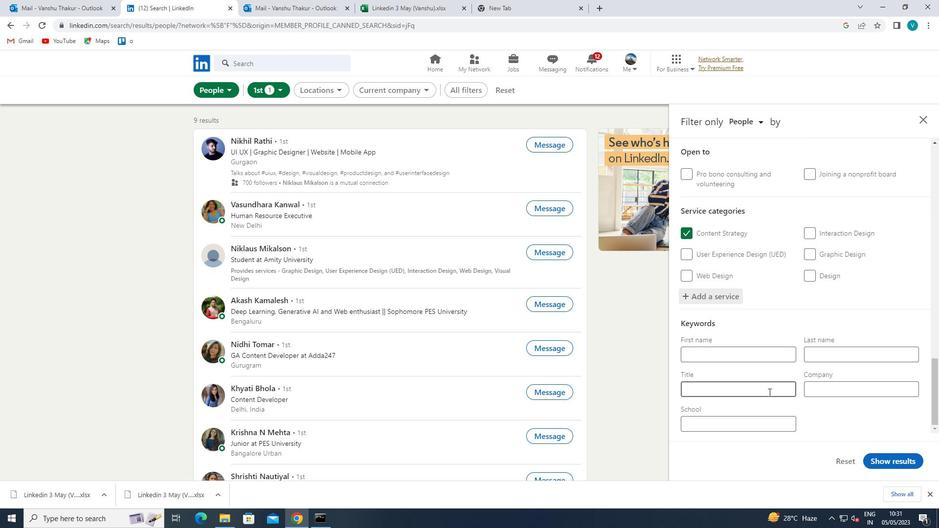 
Action: Mouse moved to (770, 391)
Screenshot: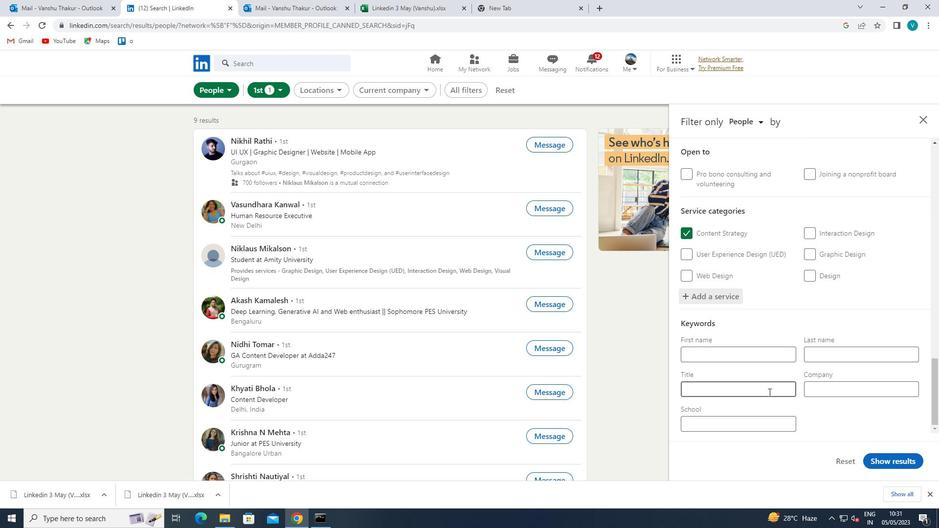 
Action: Key pressed <Key.shift>FARM<Key.space><Key.shift>WORKER
Screenshot: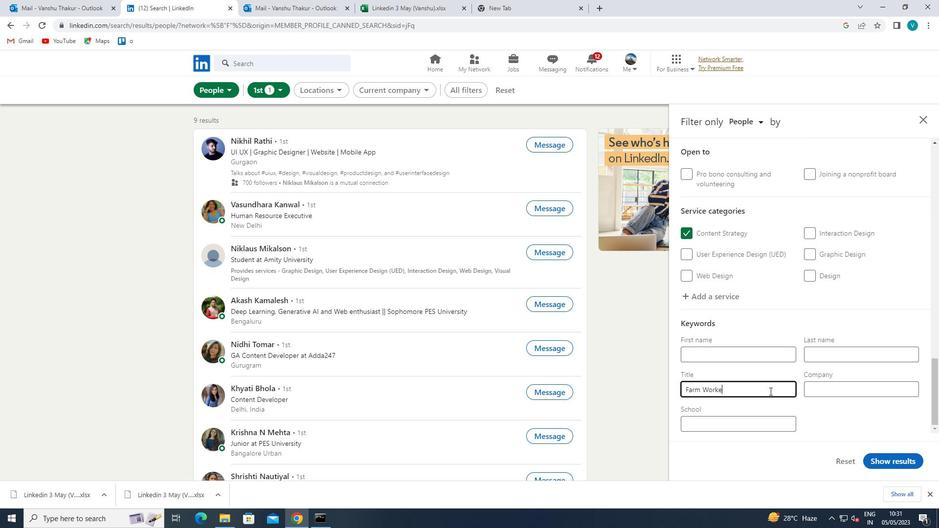 
Action: Mouse moved to (906, 462)
Screenshot: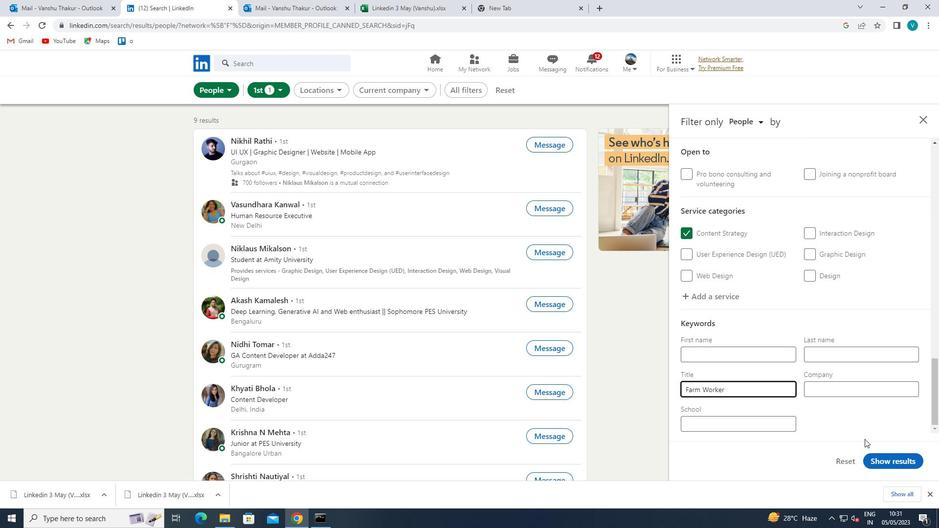 
Action: Mouse pressed left at (906, 462)
Screenshot: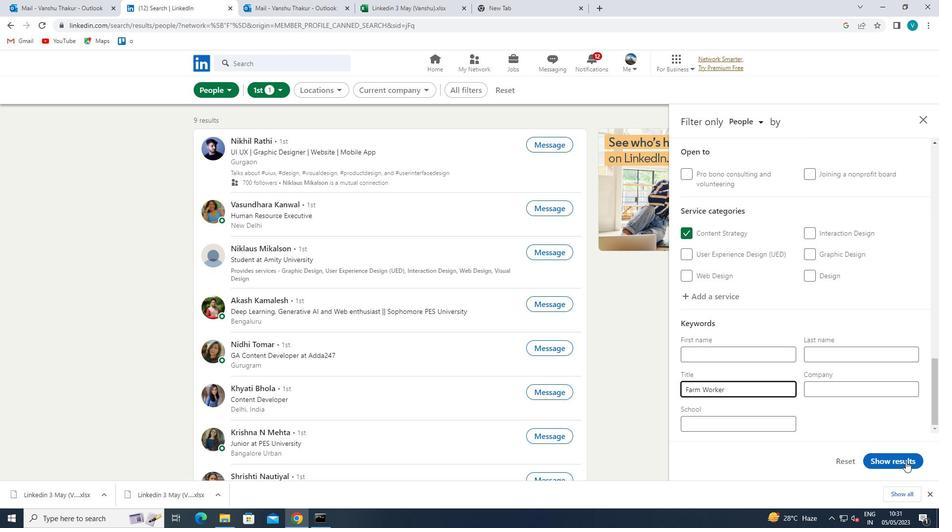 
